 Task: Look for space in Cedar Rapids, United States from 10th July, 2023 to 25th July, 2023 for 3 adults, 1 child in price range Rs.15000 to Rs.25000. Place can be shared room with 2 bedrooms having 3 beds and 2 bathrooms. Property type can be house, flat, guest house. Amenities needed are: wifi, TV, free parkinig on premises, gym, breakfast. Booking option can be shelf check-in. Required host language is English.
Action: Mouse moved to (447, 89)
Screenshot: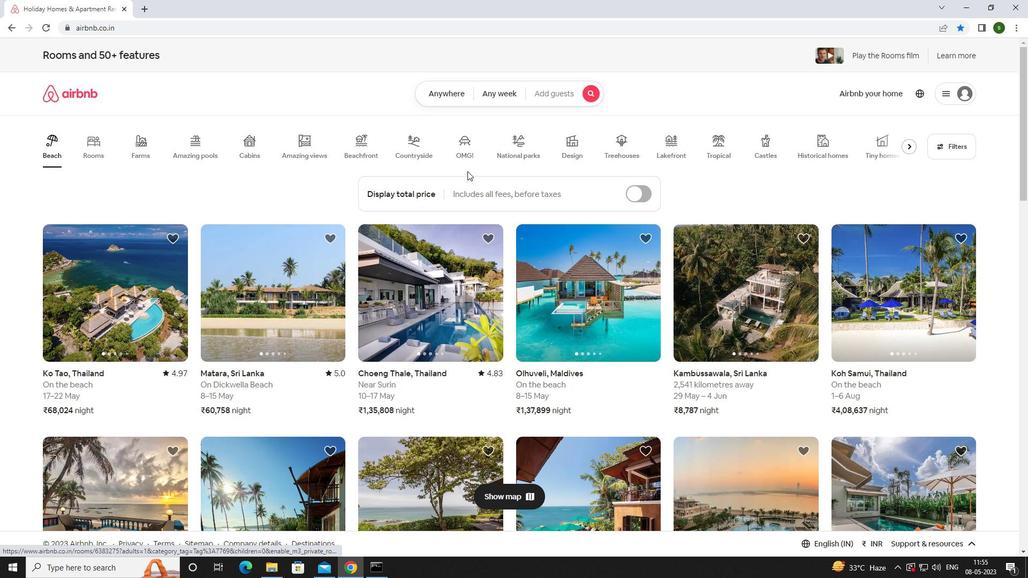 
Action: Mouse pressed left at (447, 89)
Screenshot: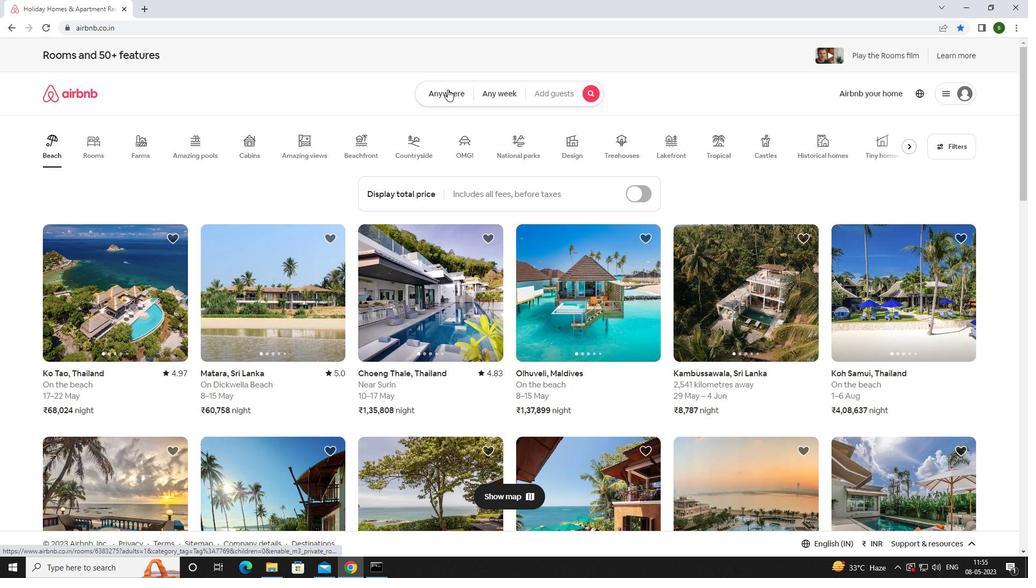 
Action: Mouse moved to (401, 136)
Screenshot: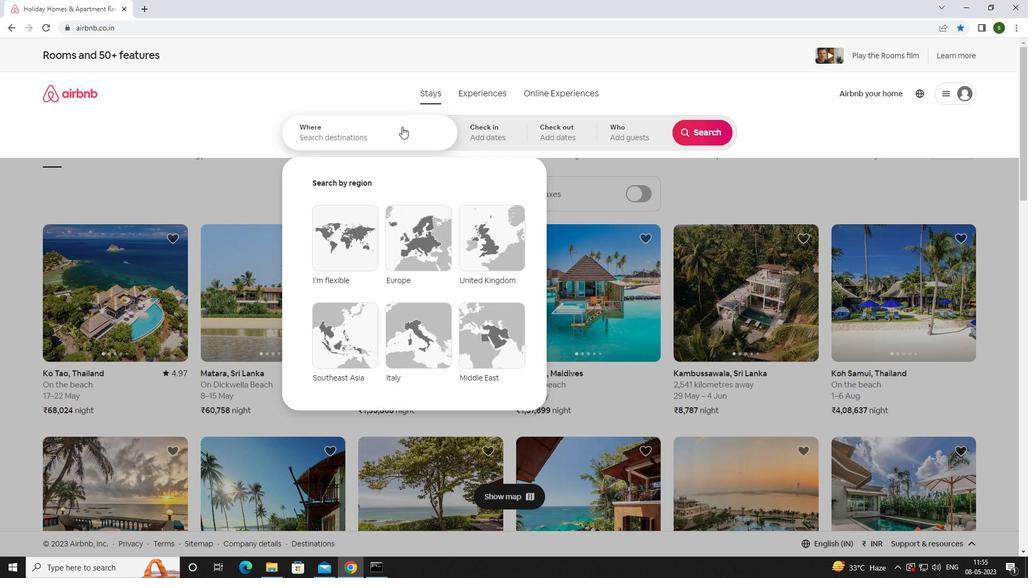 
Action: Mouse pressed left at (401, 136)
Screenshot: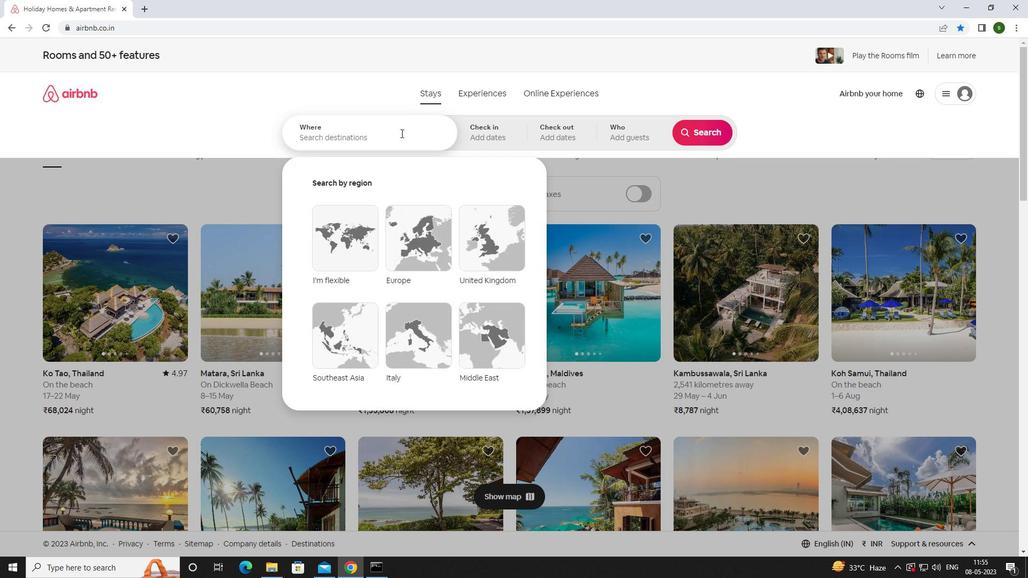 
Action: Key pressed <Key.caps_lock>c<Key.caps_lock>edar<Key.space><Key.caps_lock>r<Key.caps_lock>apids,<Key.space><Key.caps_lock>u<Key.caps_lock>nited<Key.space><Key.caps_lock>s<Key.caps_lock>tates<Key.enter>
Screenshot: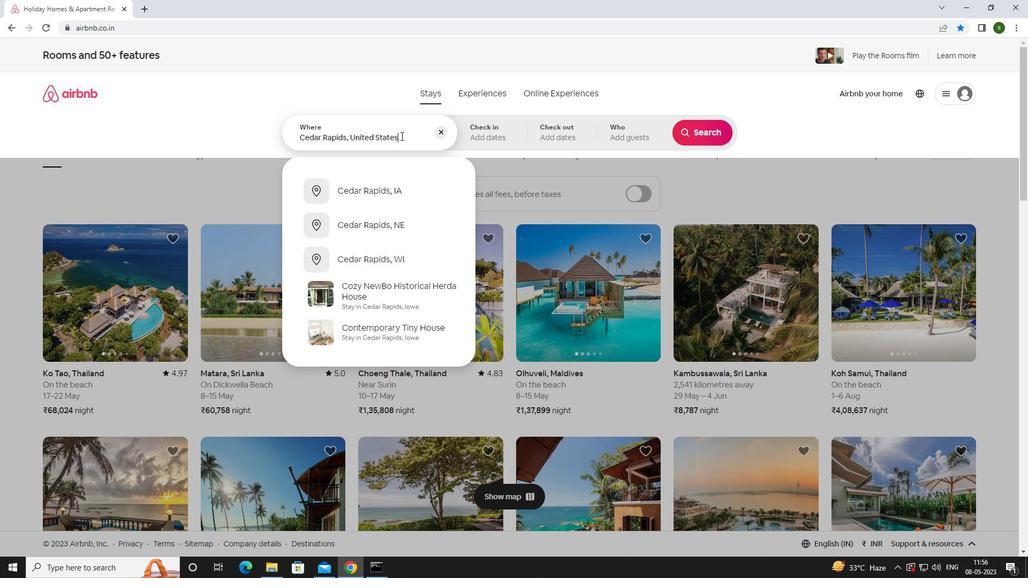 
Action: Mouse moved to (697, 224)
Screenshot: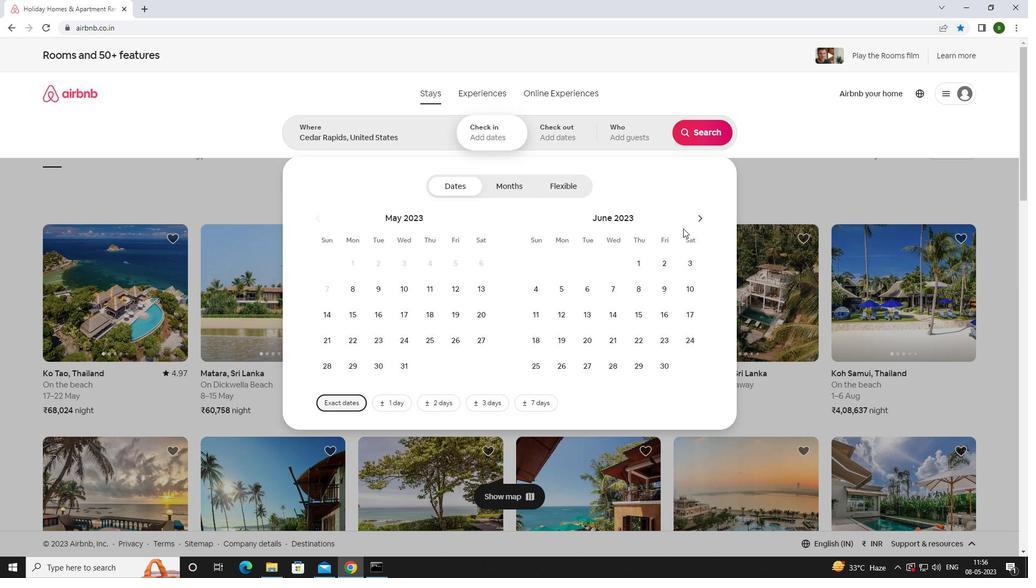 
Action: Mouse pressed left at (697, 224)
Screenshot: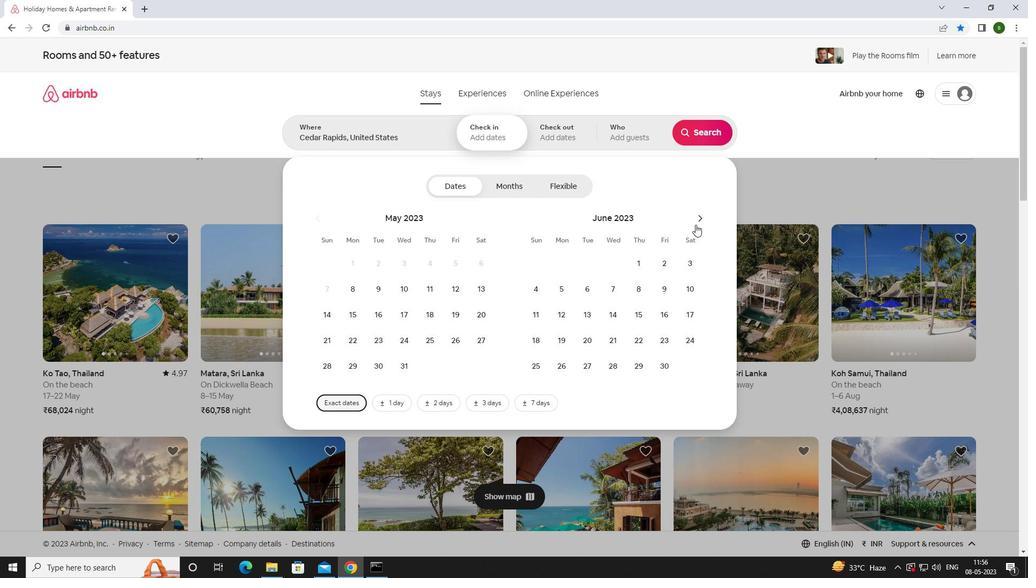
Action: Mouse moved to (564, 316)
Screenshot: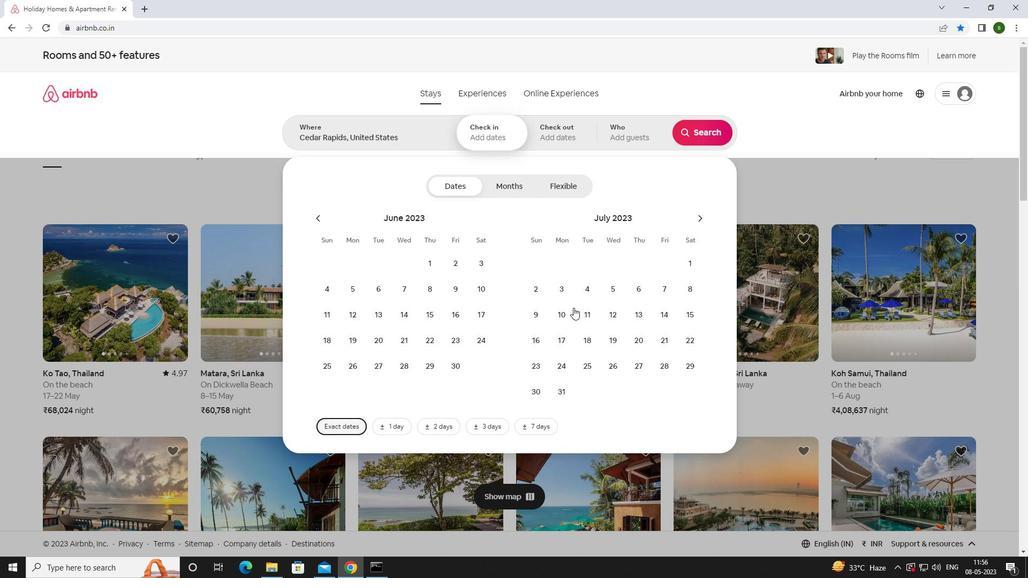 
Action: Mouse pressed left at (564, 316)
Screenshot: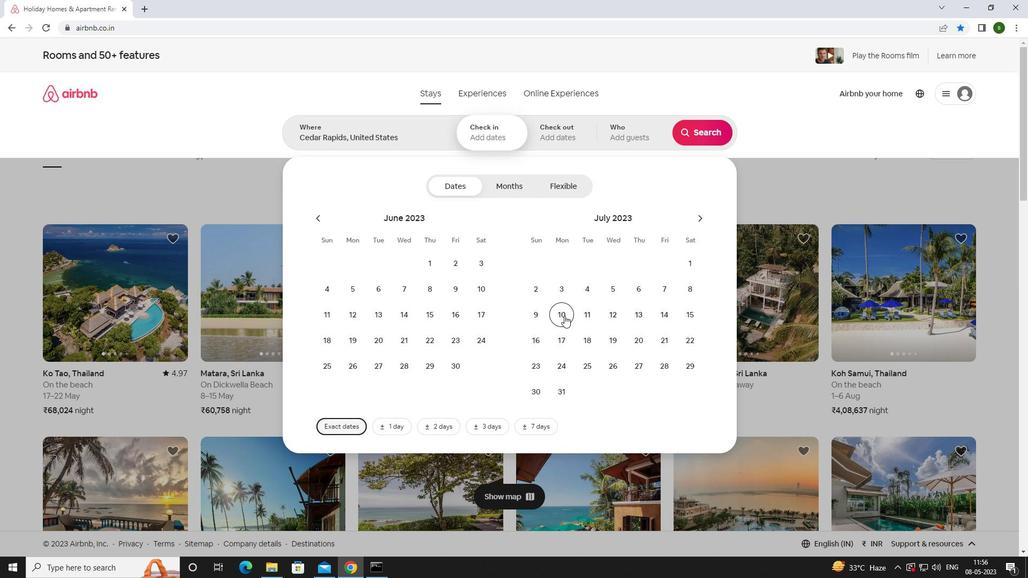 
Action: Mouse moved to (584, 368)
Screenshot: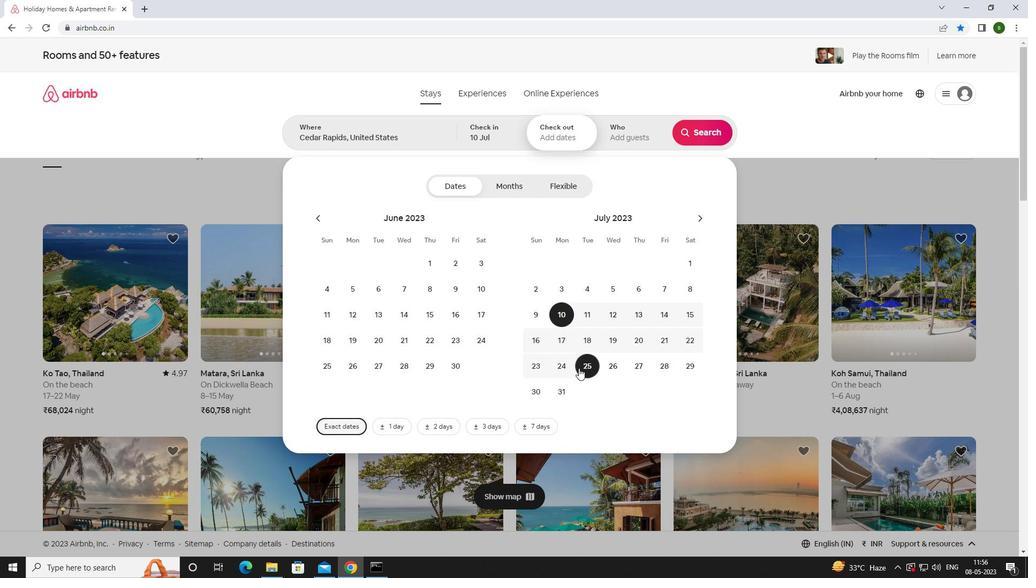 
Action: Mouse pressed left at (584, 368)
Screenshot: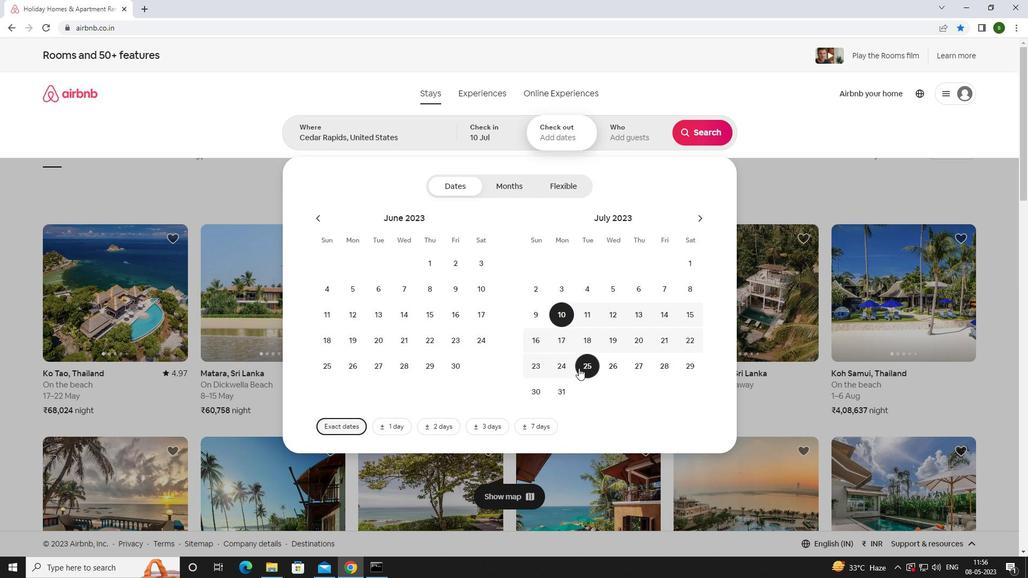 
Action: Mouse moved to (627, 136)
Screenshot: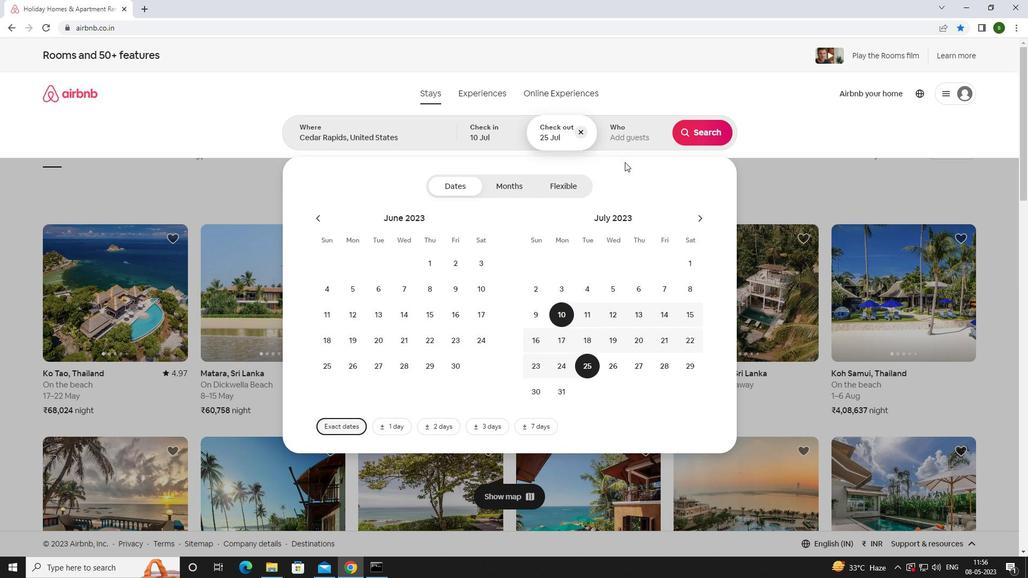 
Action: Mouse pressed left at (627, 136)
Screenshot: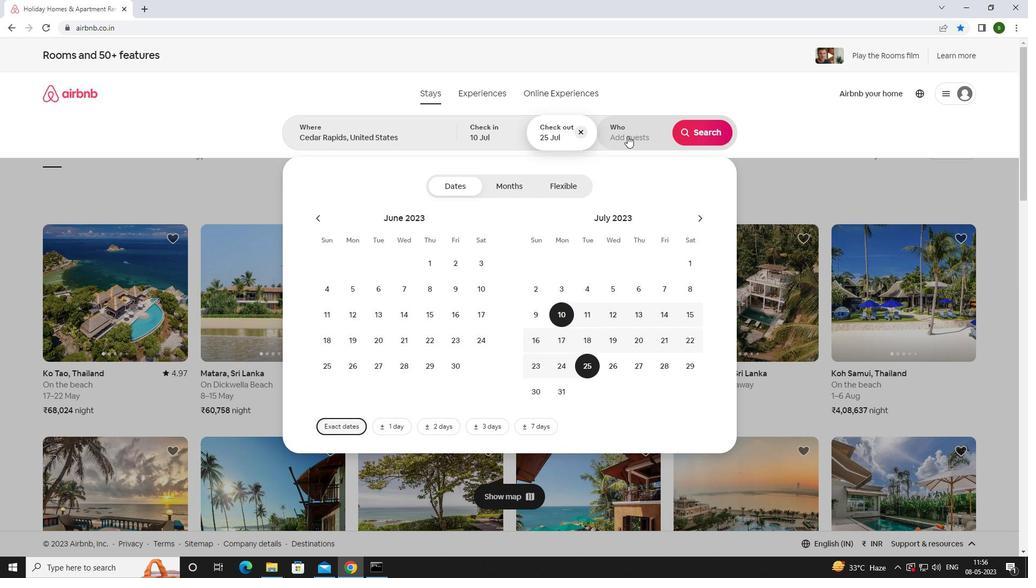 
Action: Mouse moved to (706, 186)
Screenshot: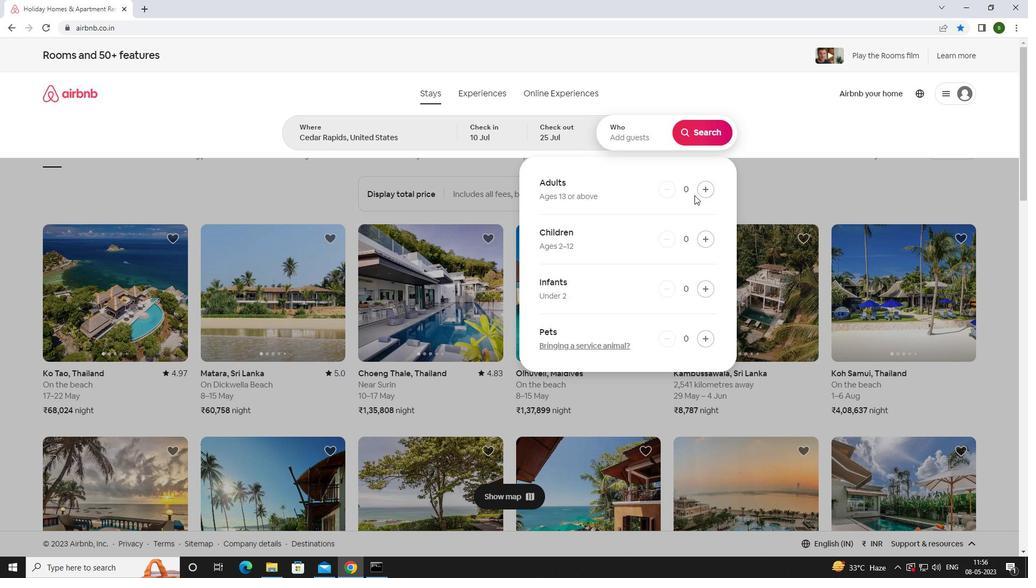 
Action: Mouse pressed left at (706, 186)
Screenshot: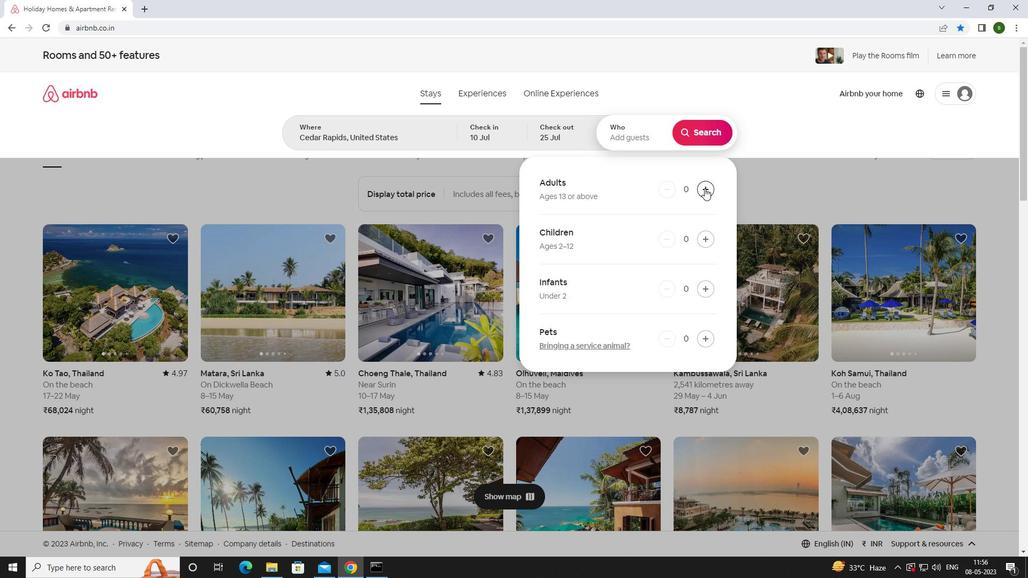 
Action: Mouse pressed left at (706, 186)
Screenshot: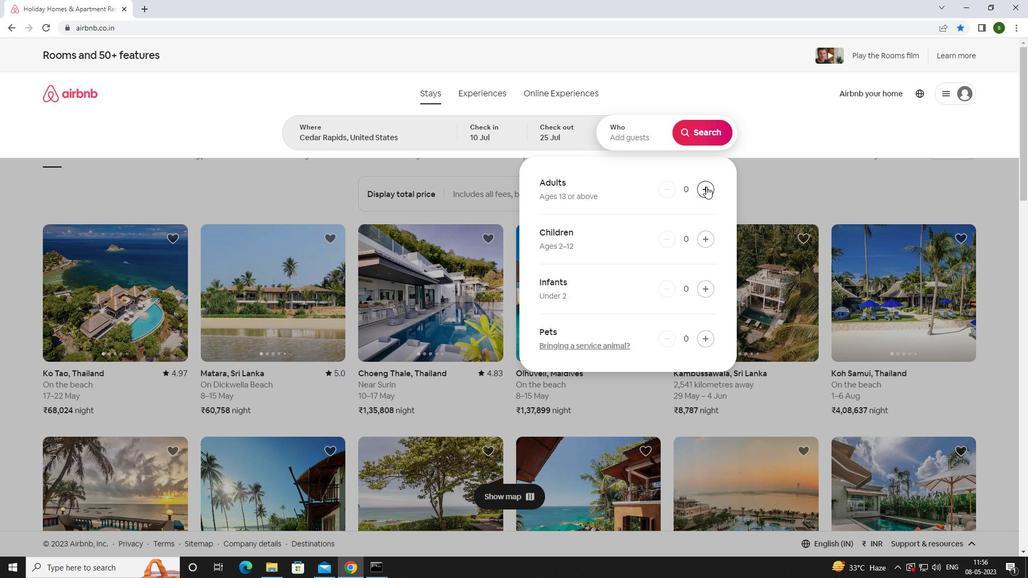 
Action: Mouse pressed left at (706, 186)
Screenshot: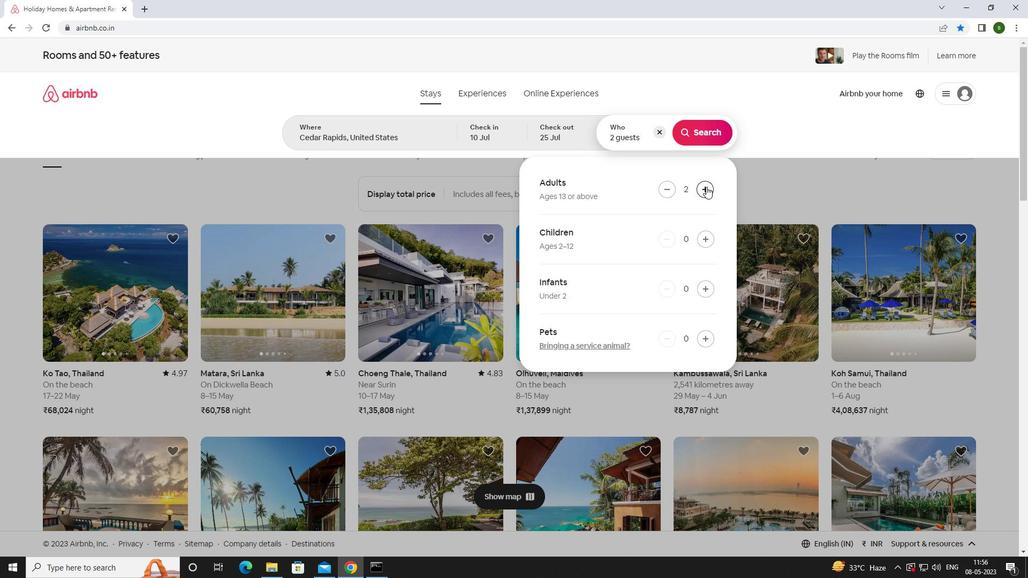 
Action: Mouse moved to (704, 238)
Screenshot: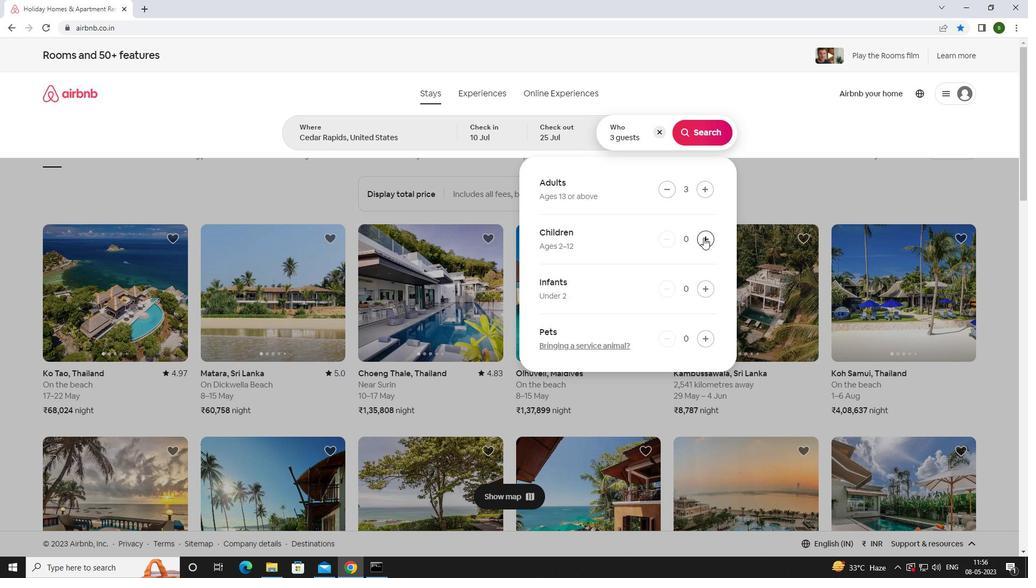 
Action: Mouse pressed left at (704, 238)
Screenshot: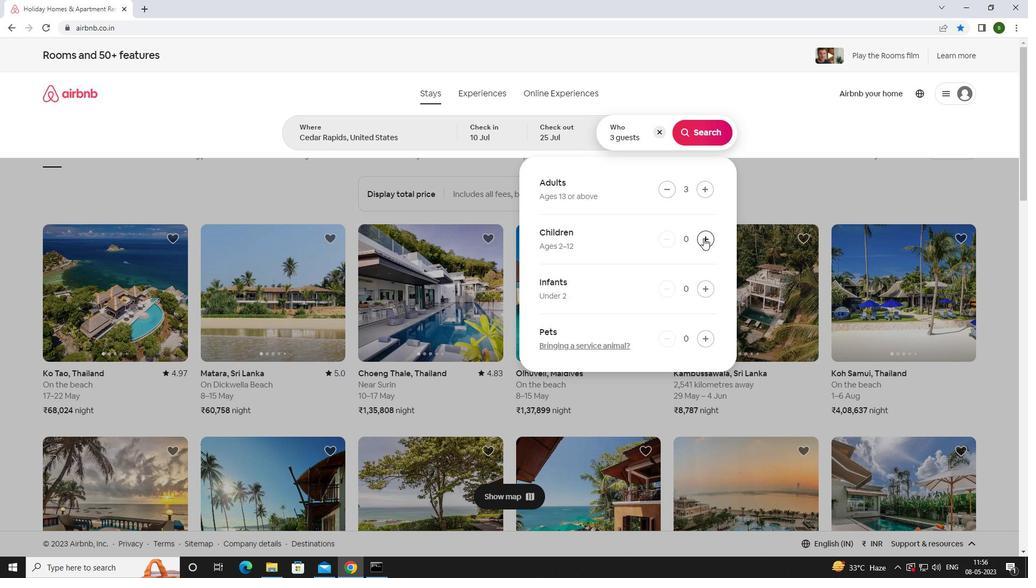 
Action: Mouse moved to (695, 135)
Screenshot: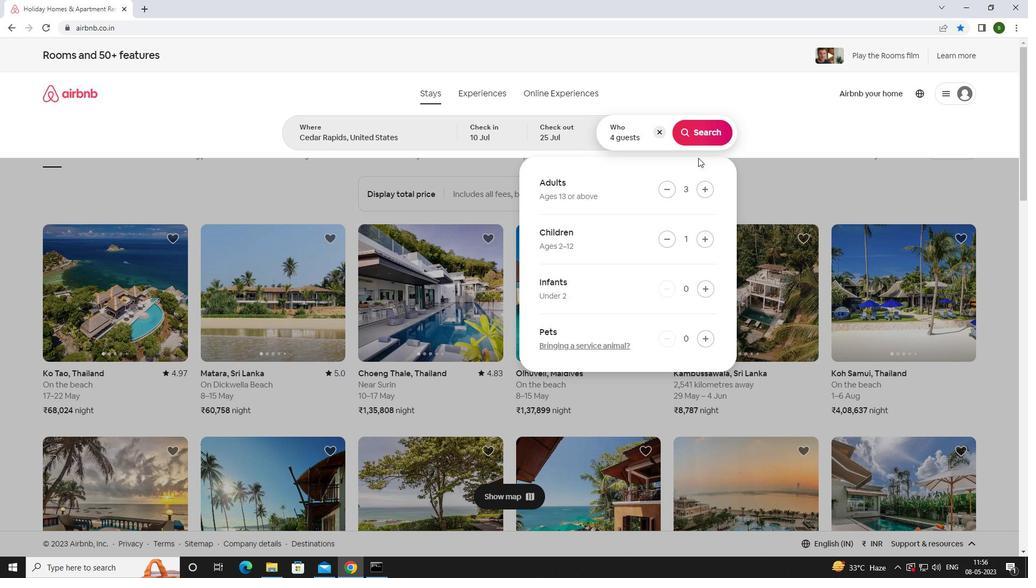 
Action: Mouse pressed left at (695, 135)
Screenshot: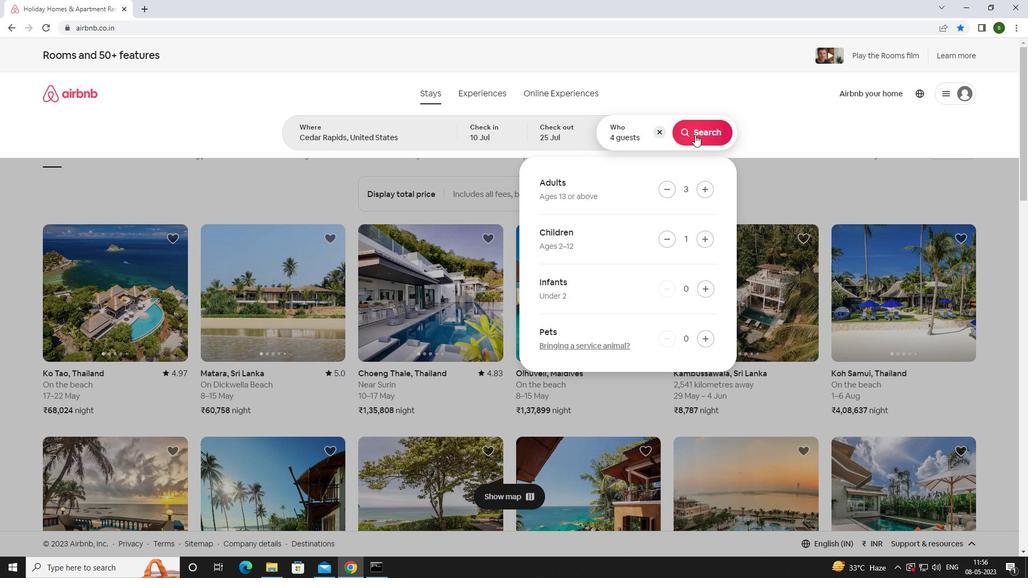 
Action: Mouse moved to (977, 105)
Screenshot: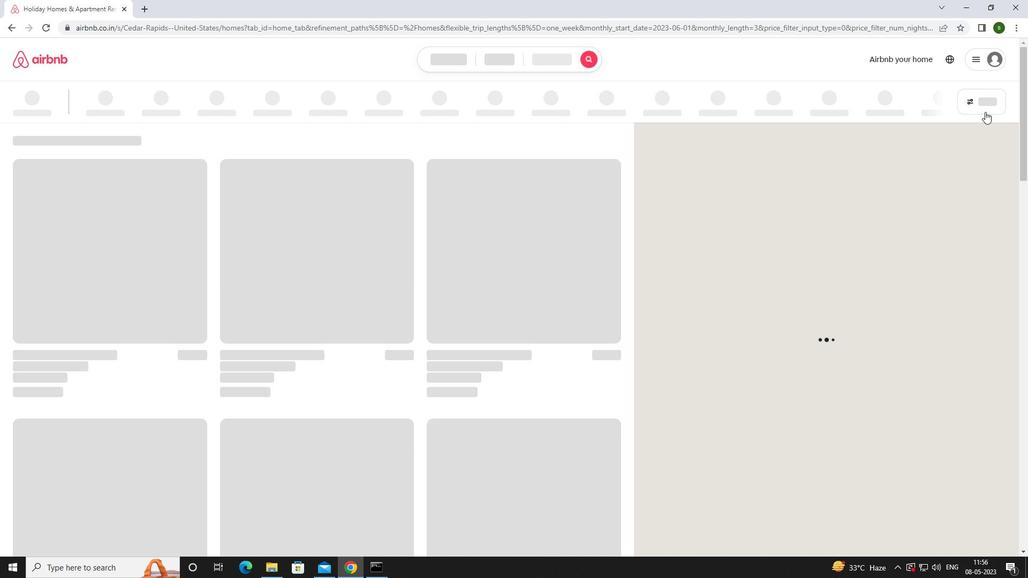 
Action: Mouse pressed left at (977, 105)
Screenshot: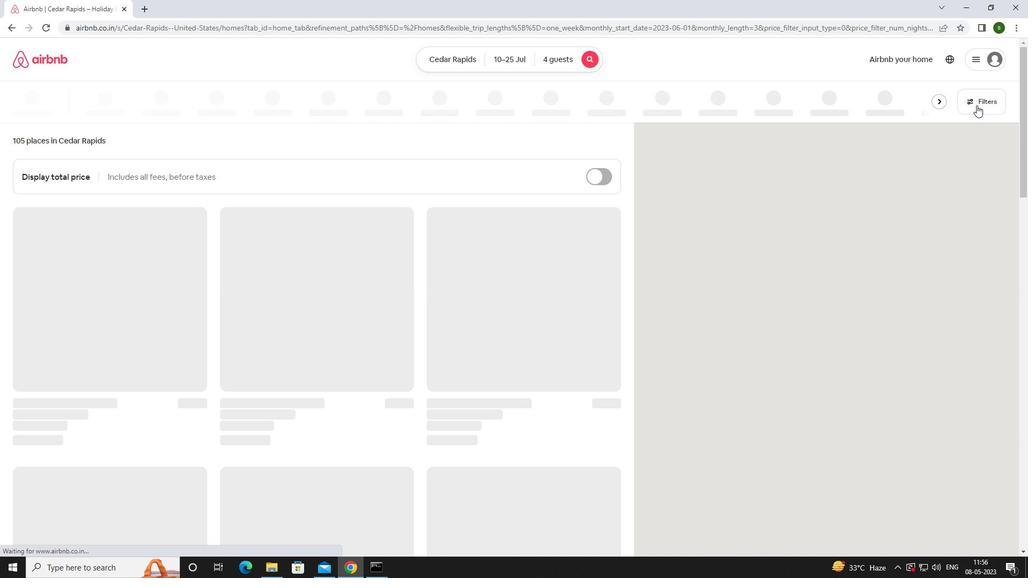 
Action: Mouse moved to (411, 361)
Screenshot: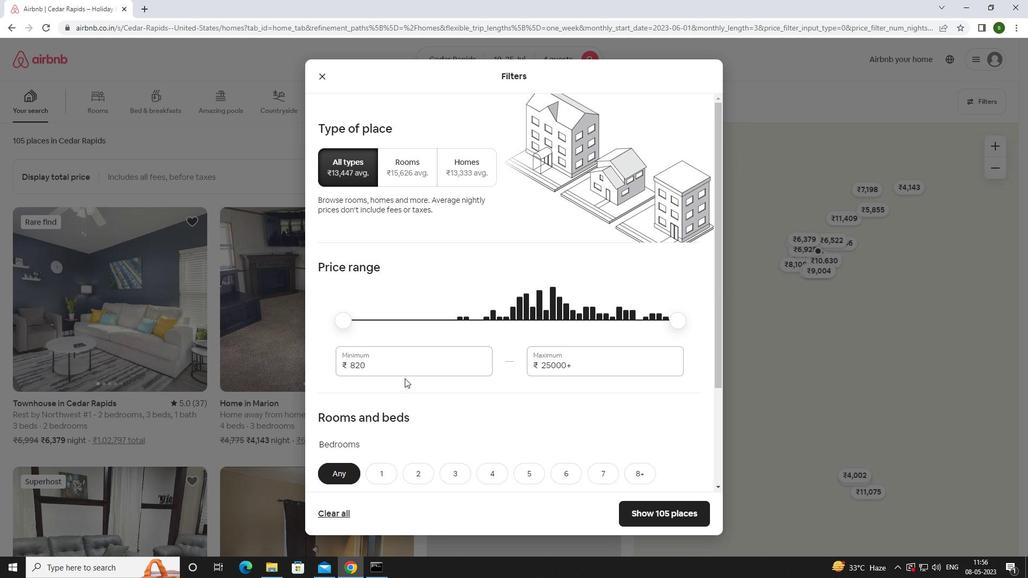 
Action: Mouse pressed left at (411, 361)
Screenshot: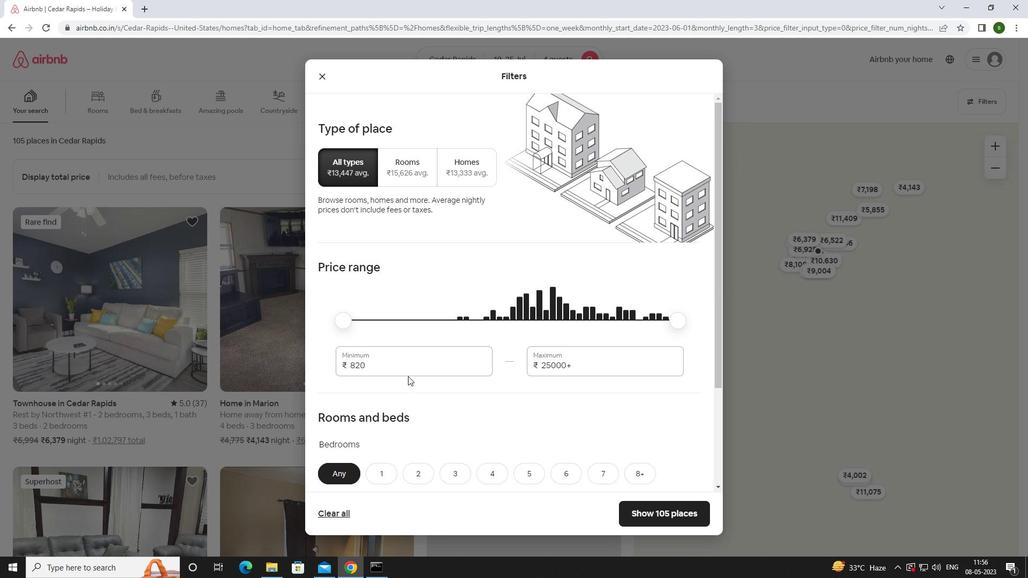 
Action: Mouse moved to (411, 361)
Screenshot: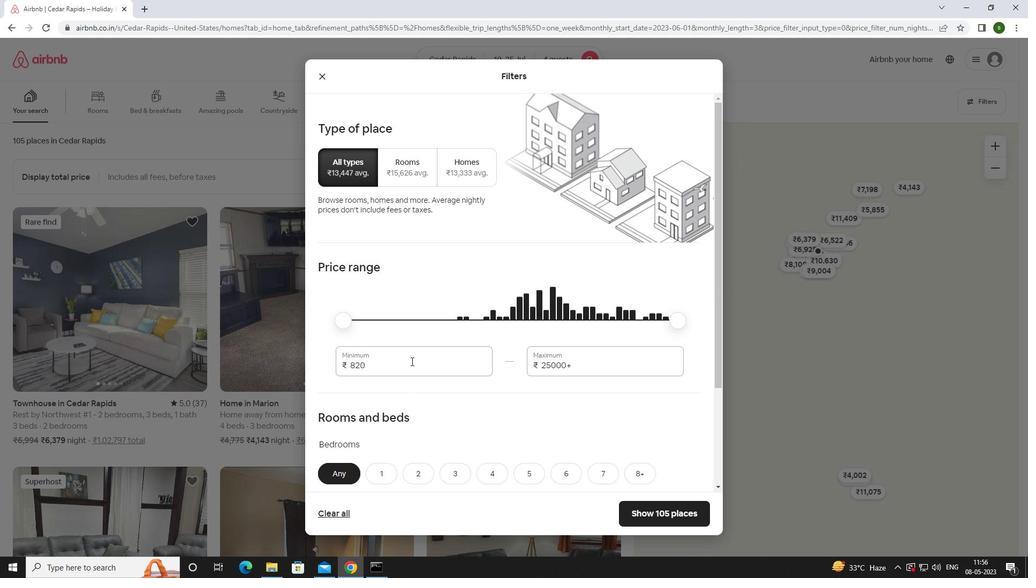 
Action: Key pressed <Key.backspace><Key.backspace><Key.backspace><Key.backspace>15000
Screenshot: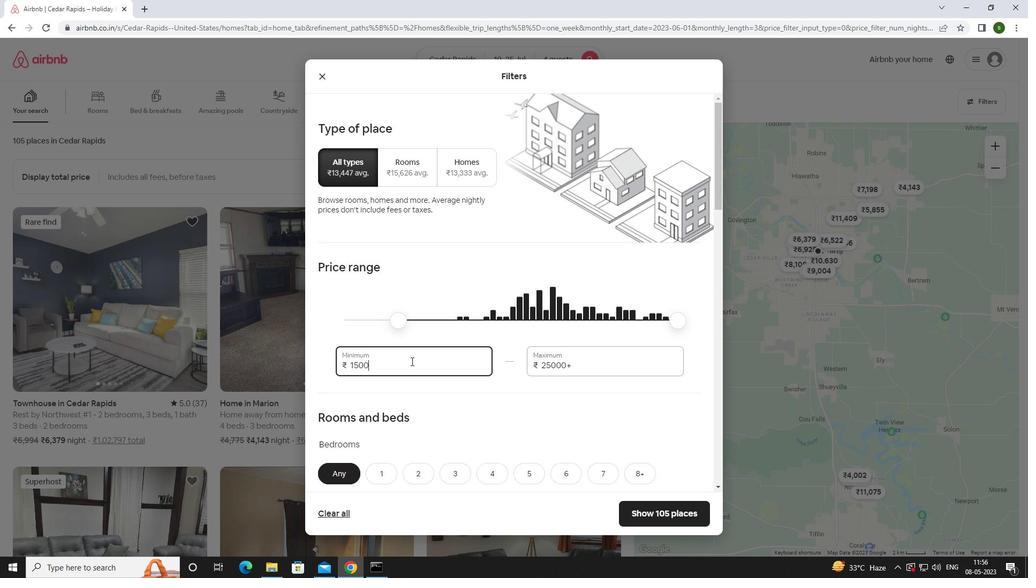 
Action: Mouse moved to (592, 371)
Screenshot: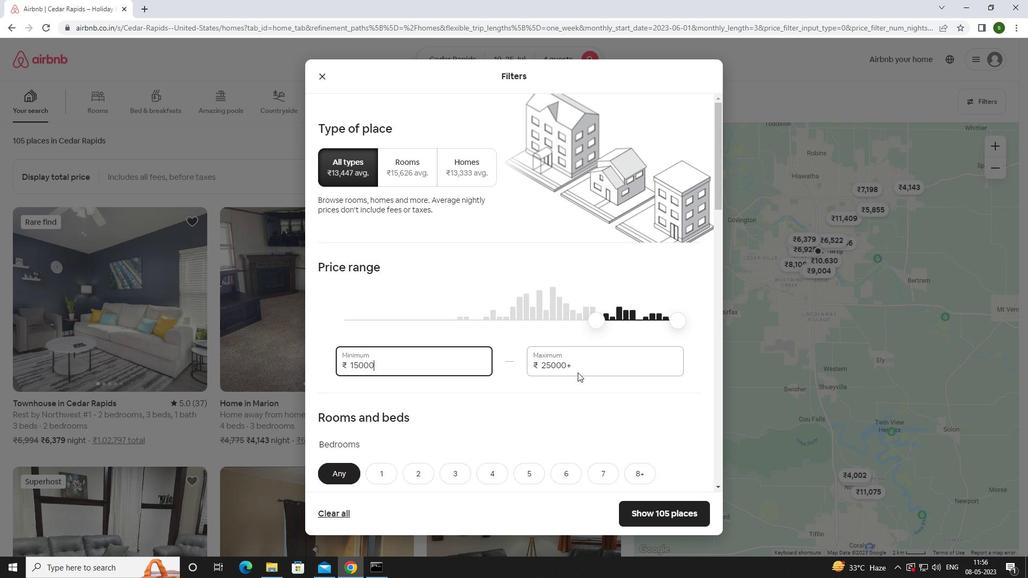 
Action: Mouse pressed left at (592, 371)
Screenshot: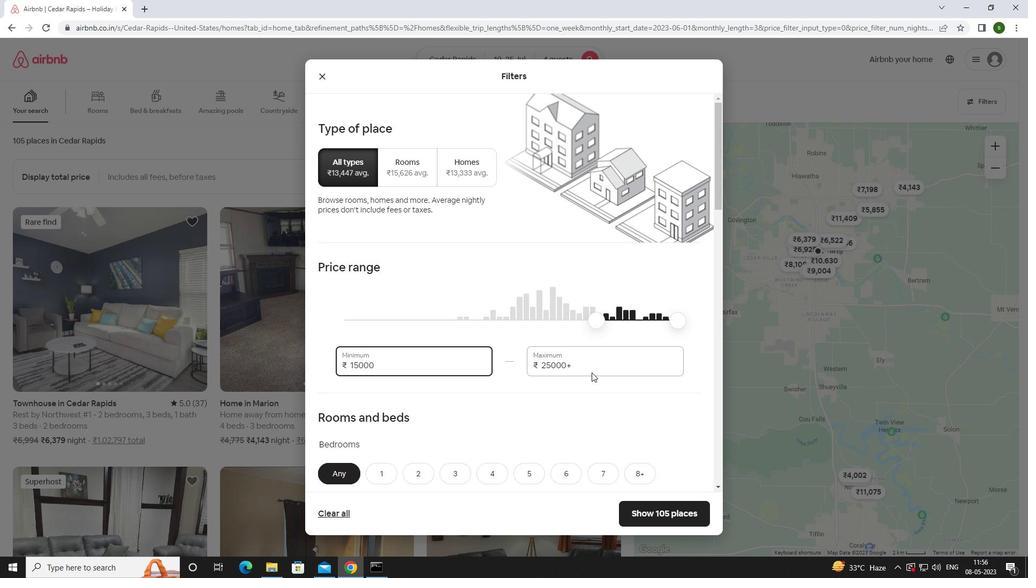 
Action: Mouse moved to (592, 370)
Screenshot: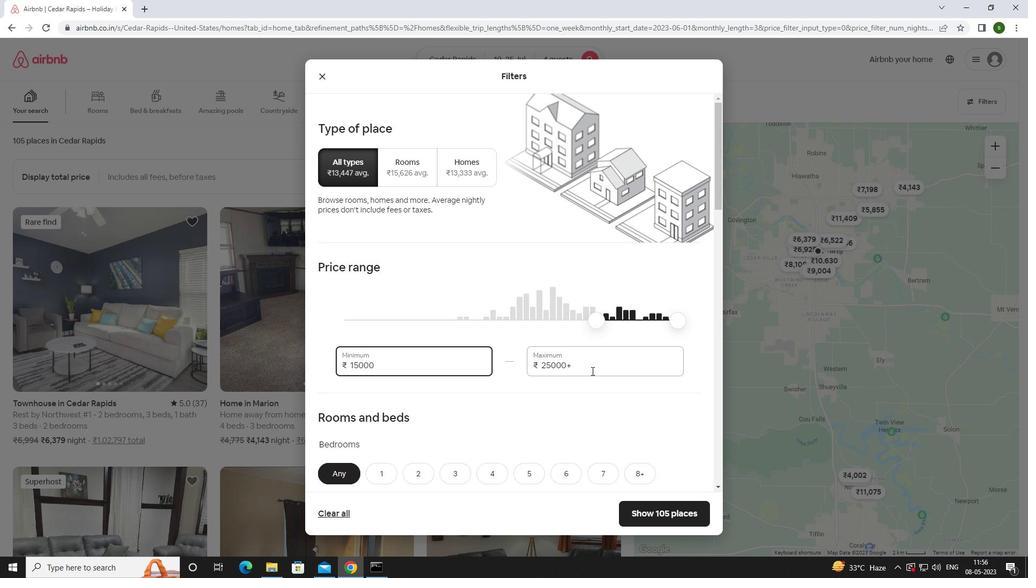 
Action: Key pressed <Key.backspace><Key.backspace><Key.backspace><Key.backspace><Key.backspace><Key.backspace><Key.backspace><Key.backspace><Key.backspace><Key.backspace><Key.backspace>25000
Screenshot: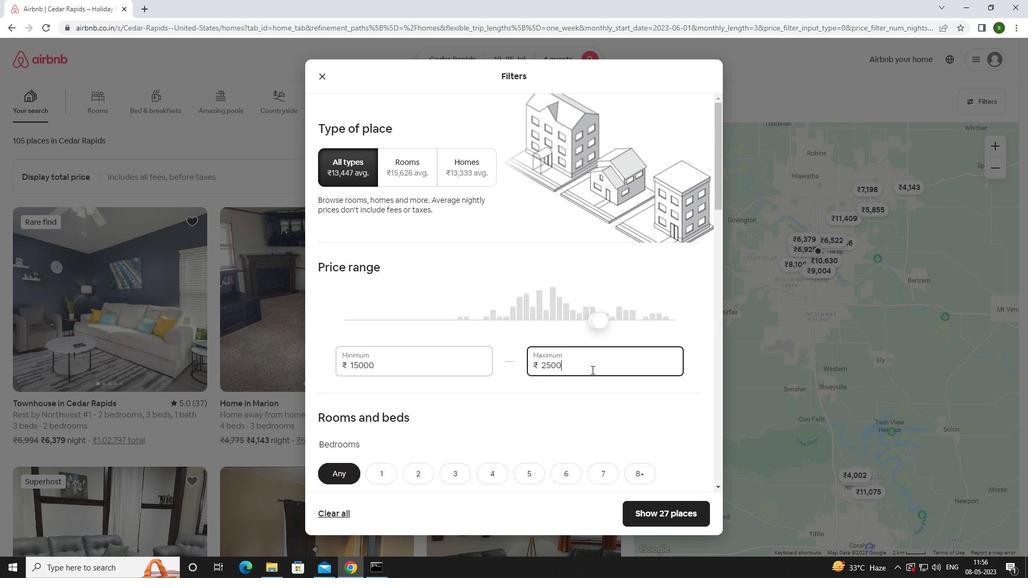 
Action: Mouse moved to (515, 383)
Screenshot: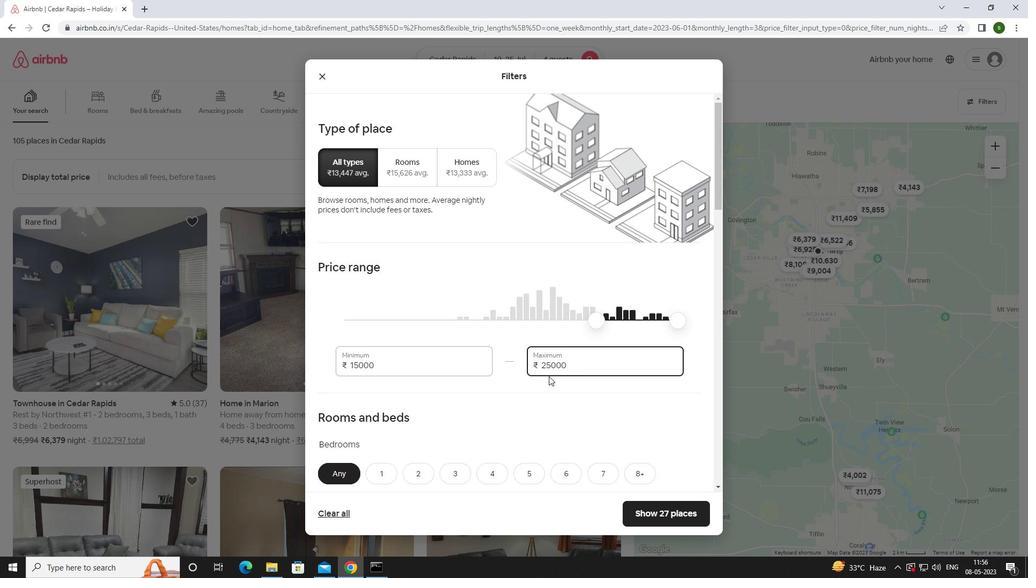 
Action: Mouse scrolled (515, 382) with delta (0, 0)
Screenshot: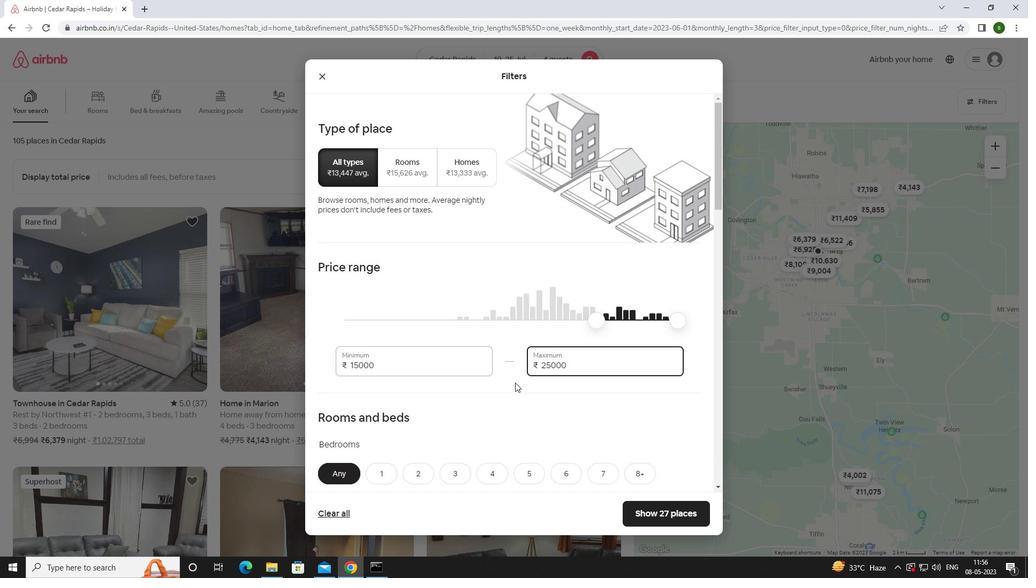
Action: Mouse scrolled (515, 382) with delta (0, 0)
Screenshot: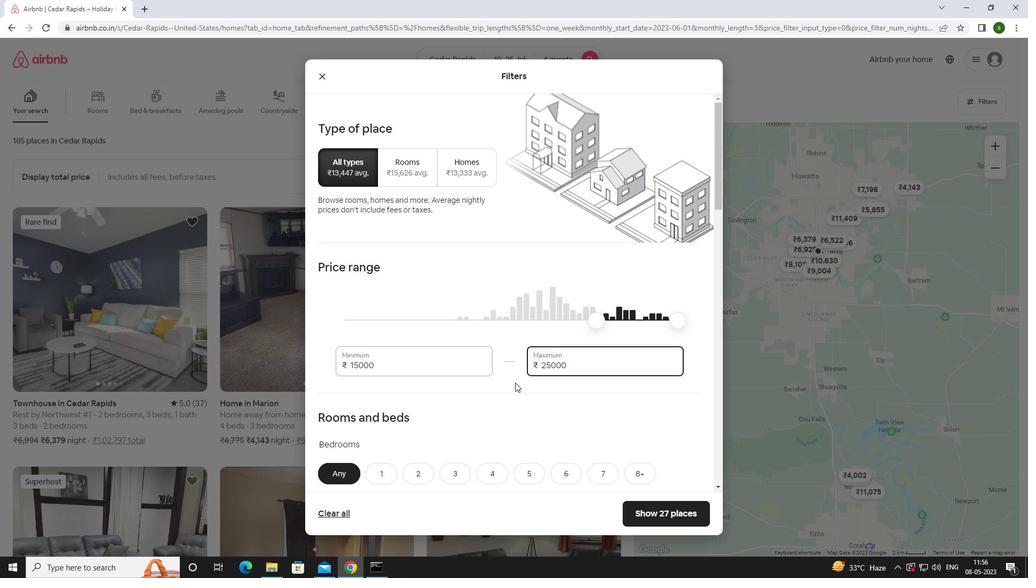 
Action: Mouse scrolled (515, 382) with delta (0, 0)
Screenshot: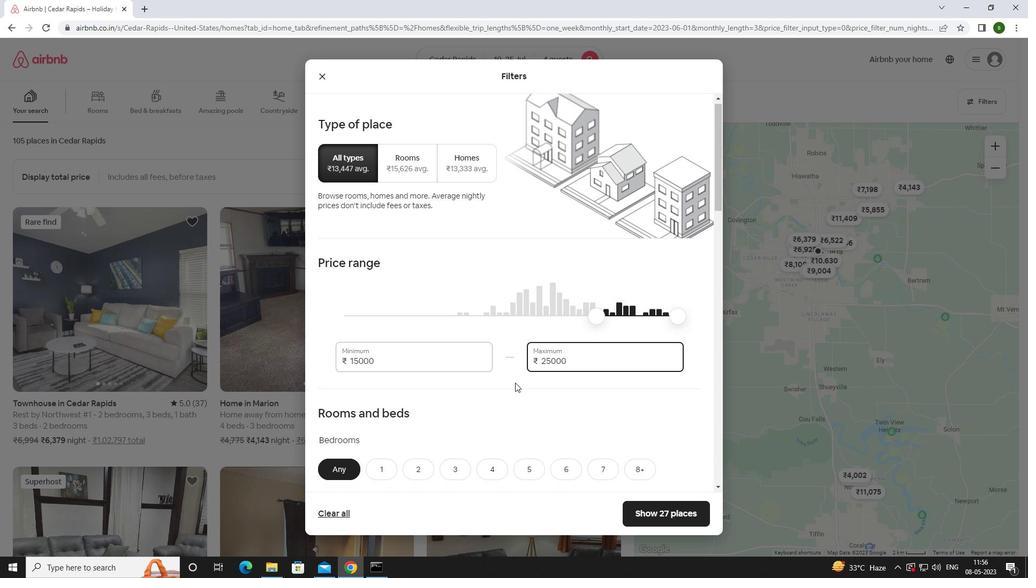 
Action: Mouse moved to (414, 313)
Screenshot: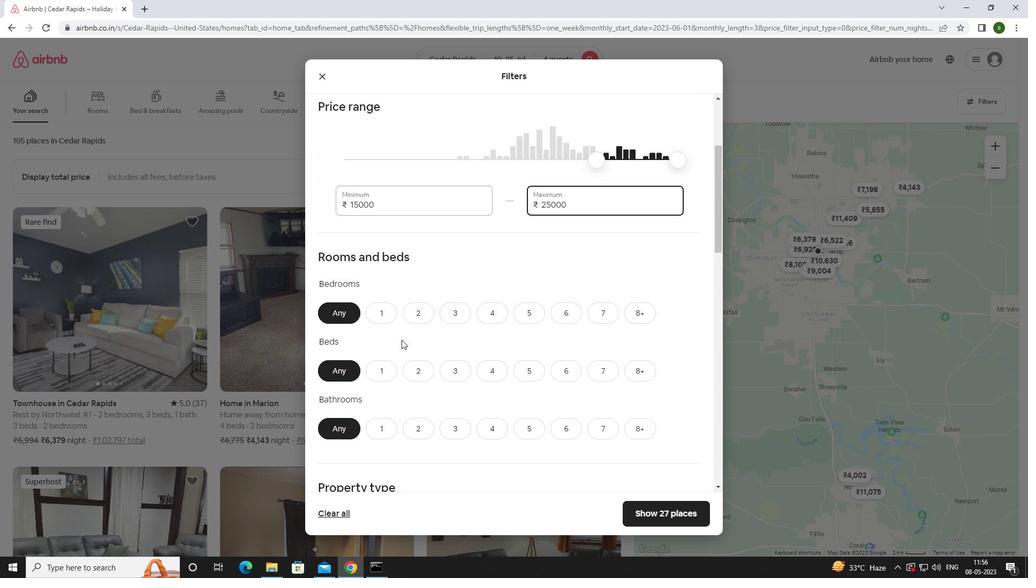 
Action: Mouse pressed left at (414, 313)
Screenshot: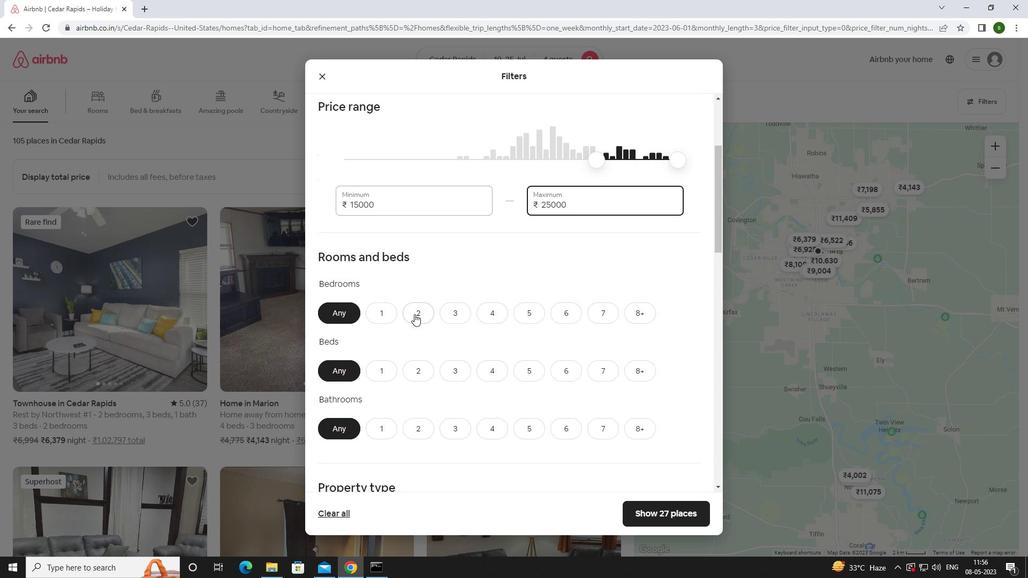 
Action: Mouse moved to (452, 370)
Screenshot: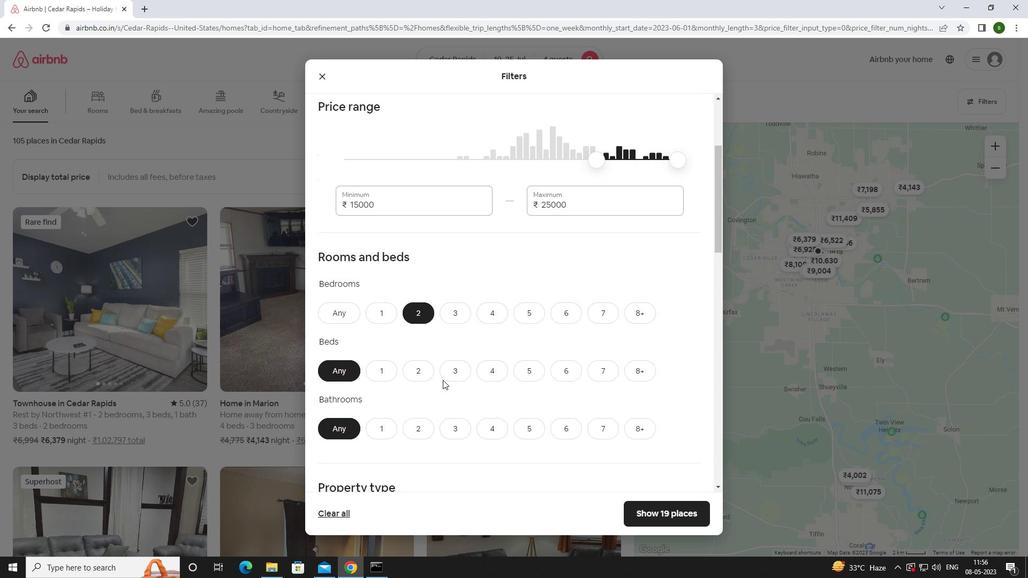 
Action: Mouse pressed left at (452, 370)
Screenshot: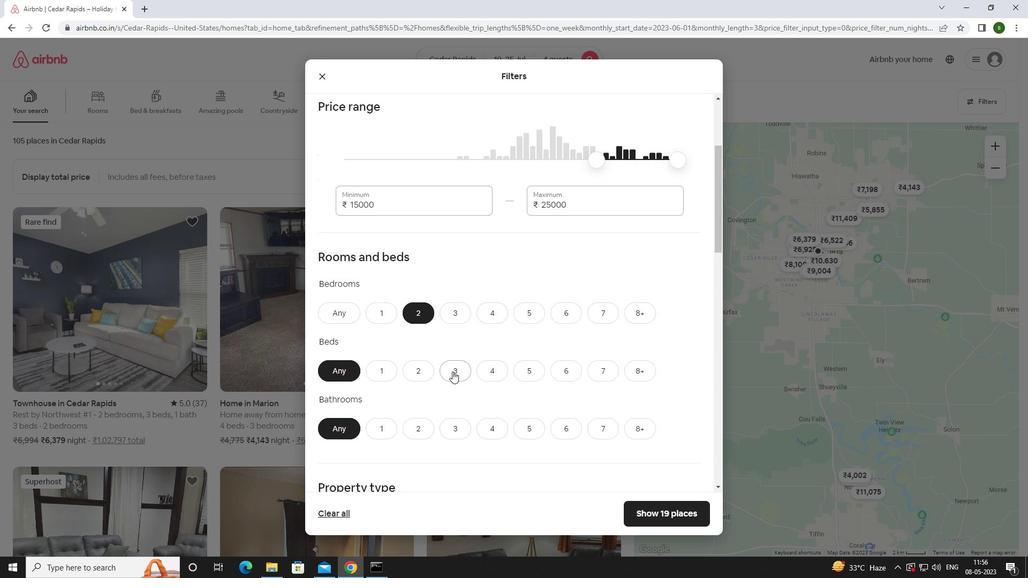 
Action: Mouse moved to (422, 428)
Screenshot: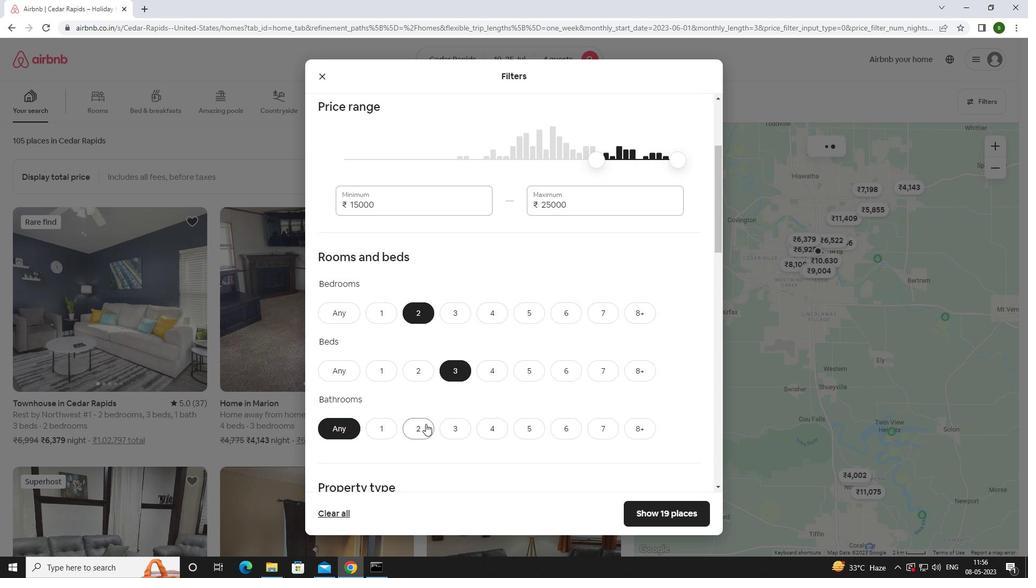 
Action: Mouse pressed left at (422, 428)
Screenshot: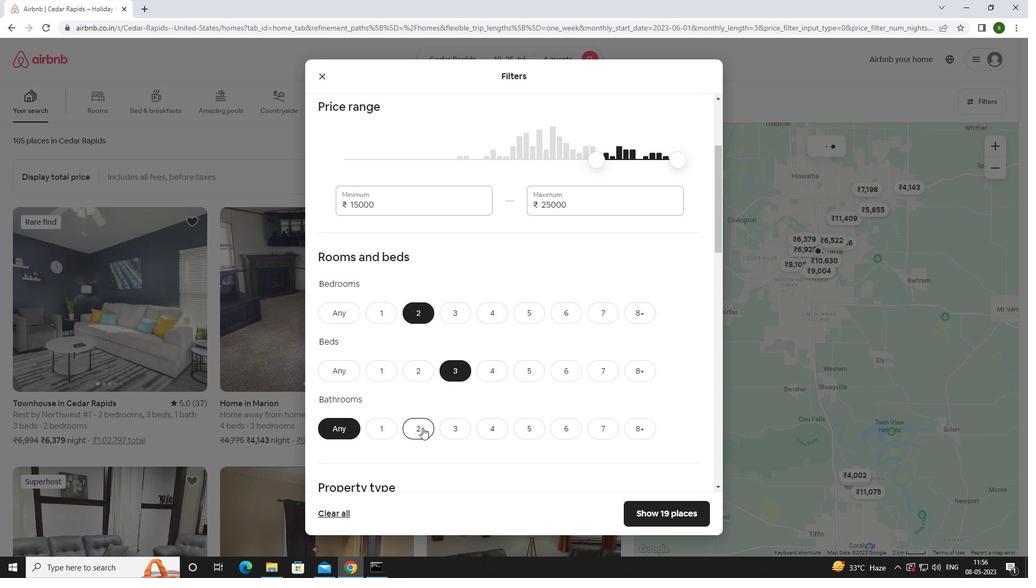 
Action: Mouse moved to (452, 378)
Screenshot: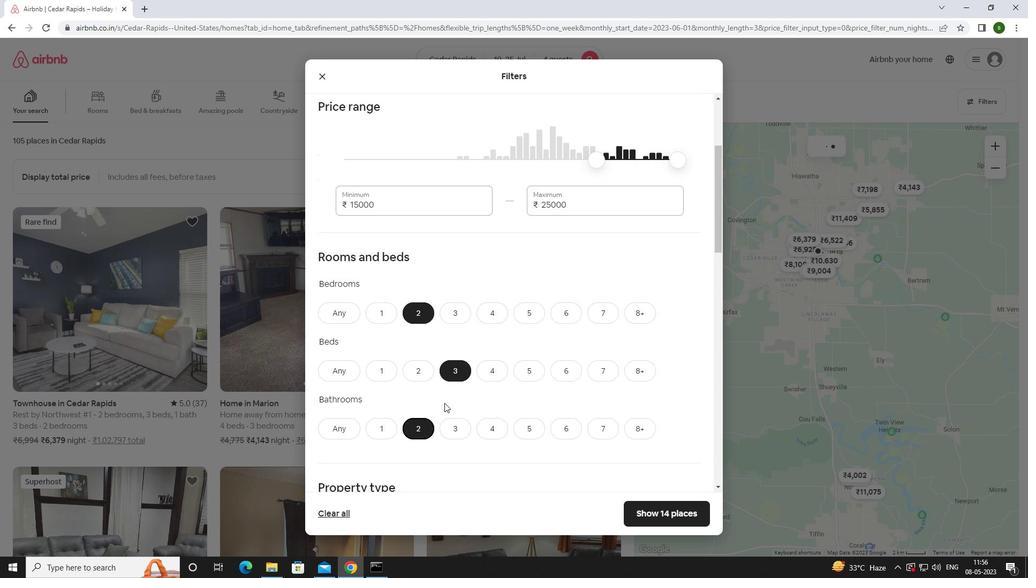 
Action: Mouse scrolled (452, 378) with delta (0, 0)
Screenshot: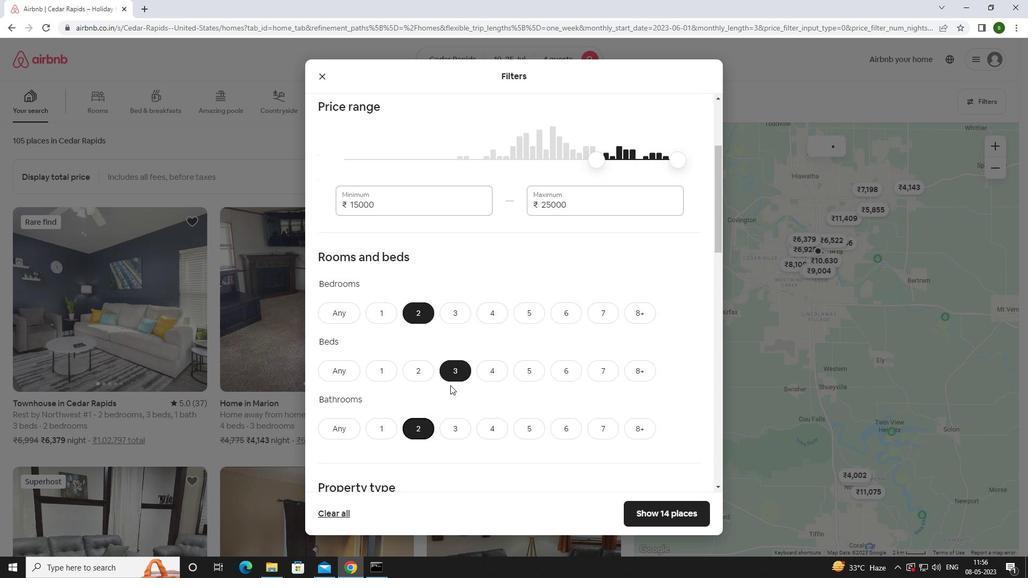 
Action: Mouse scrolled (452, 378) with delta (0, 0)
Screenshot: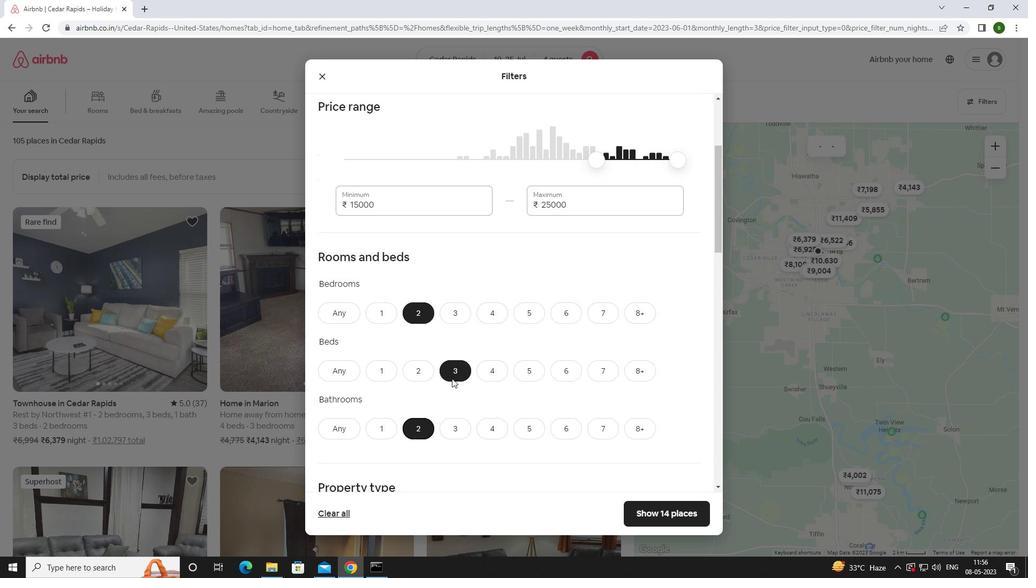 
Action: Mouse scrolled (452, 378) with delta (0, 0)
Screenshot: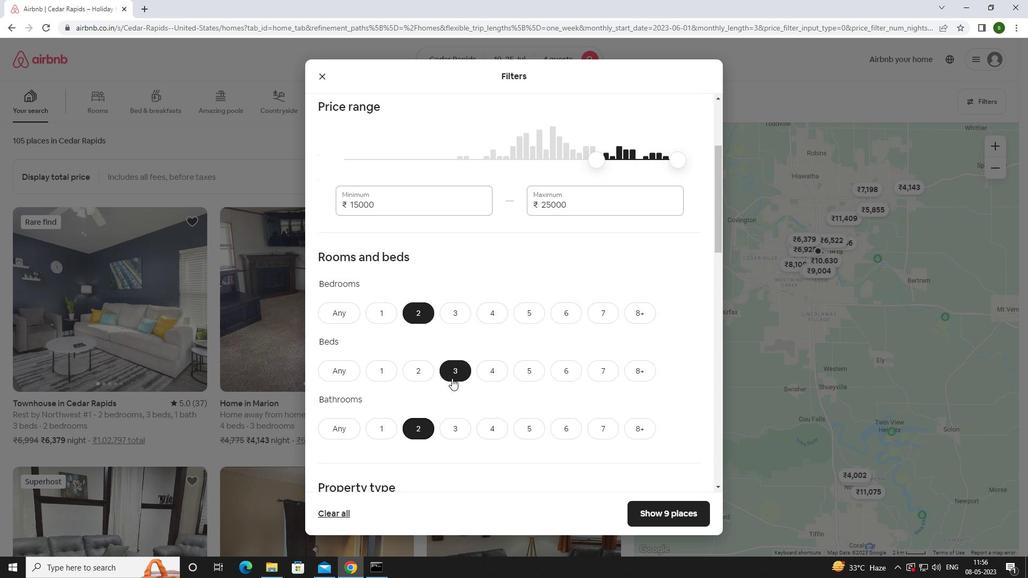 
Action: Mouse moved to (376, 387)
Screenshot: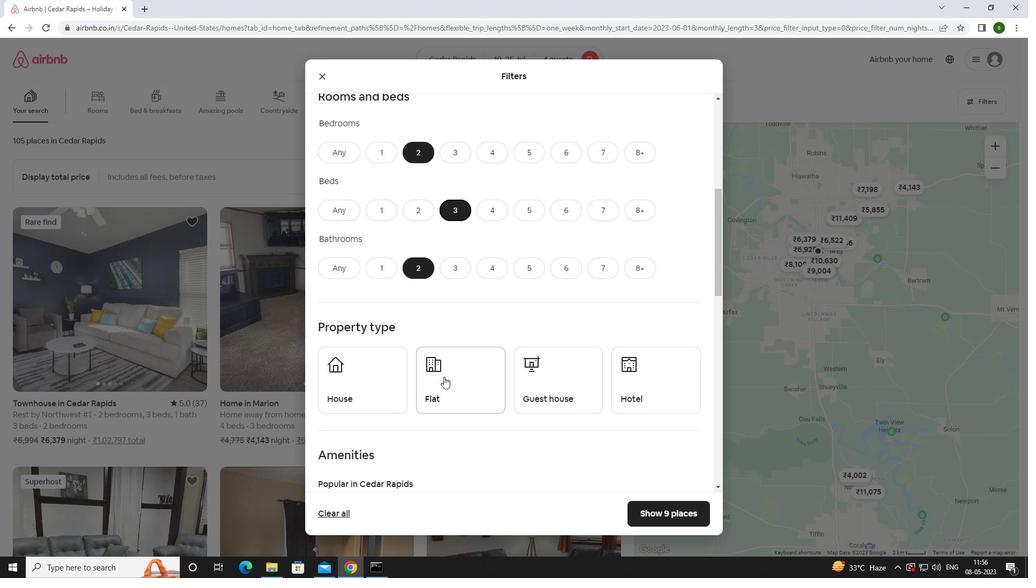 
Action: Mouse pressed left at (376, 387)
Screenshot: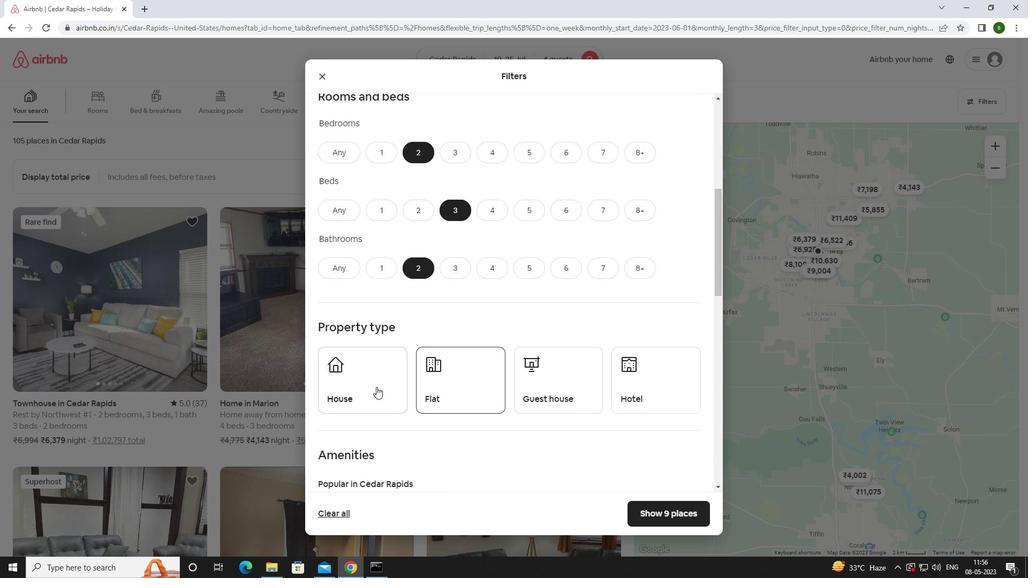 
Action: Mouse moved to (460, 373)
Screenshot: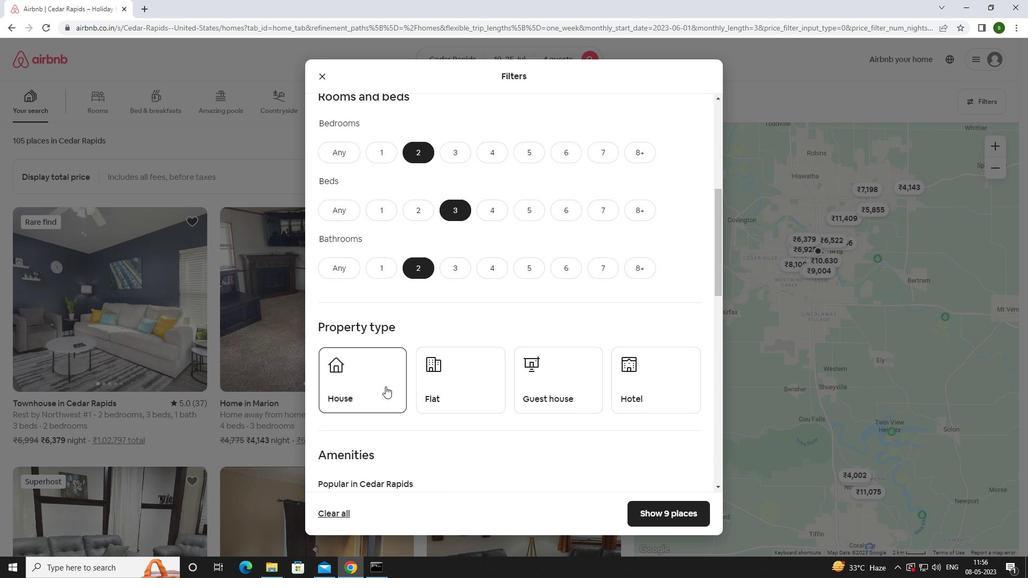 
Action: Mouse pressed left at (460, 373)
Screenshot: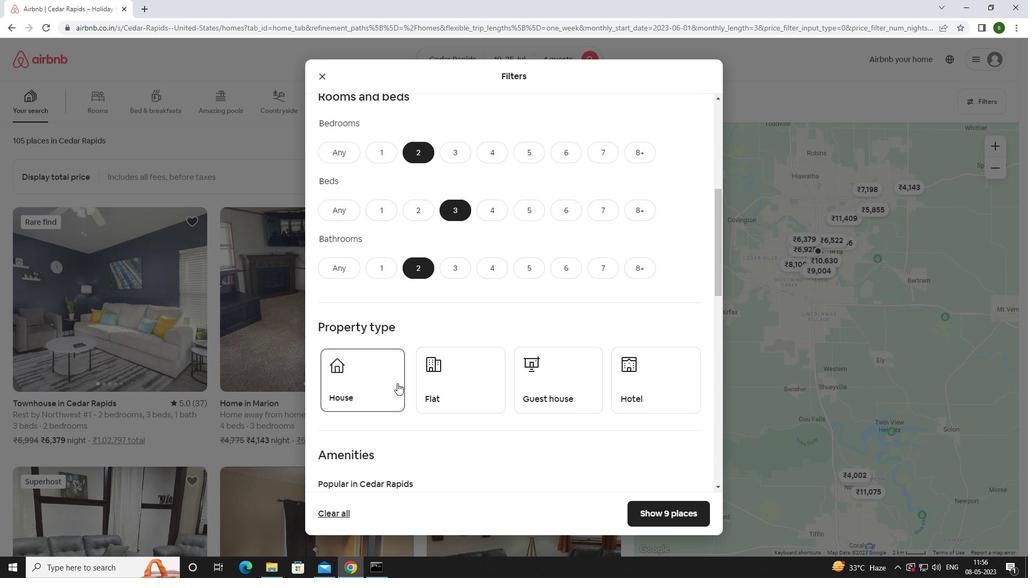 
Action: Mouse moved to (554, 365)
Screenshot: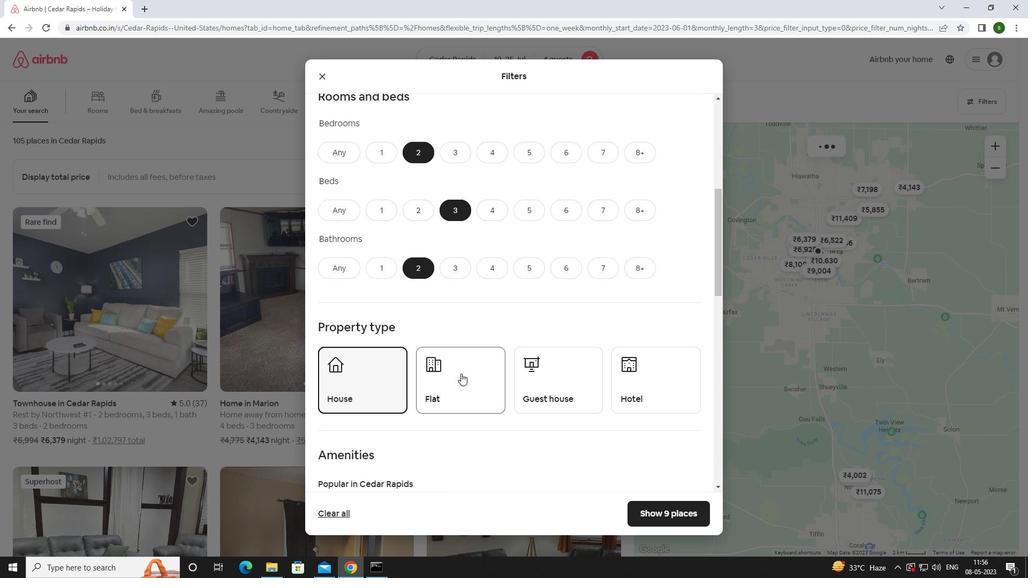 
Action: Mouse pressed left at (554, 365)
Screenshot: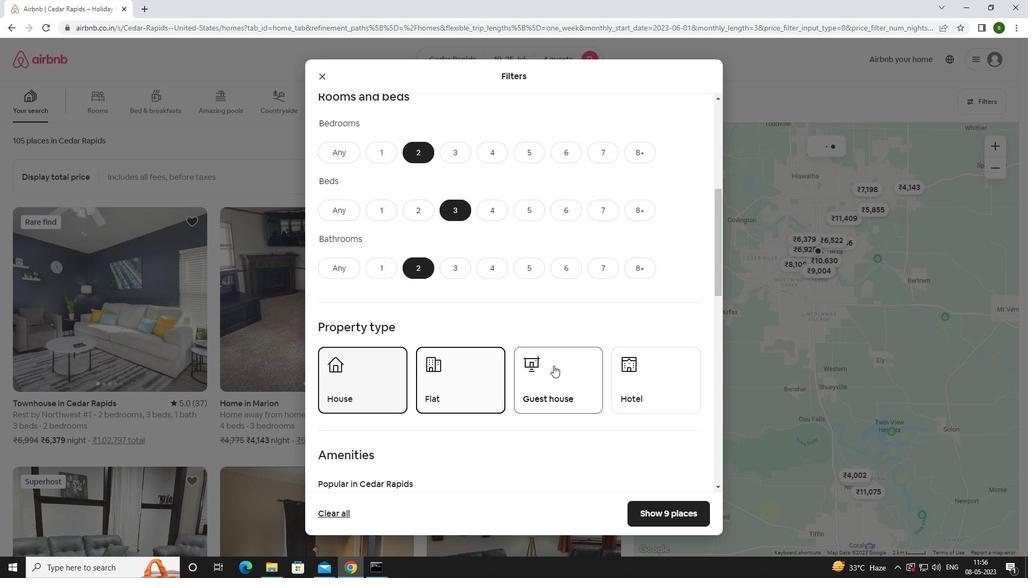 
Action: Mouse moved to (521, 367)
Screenshot: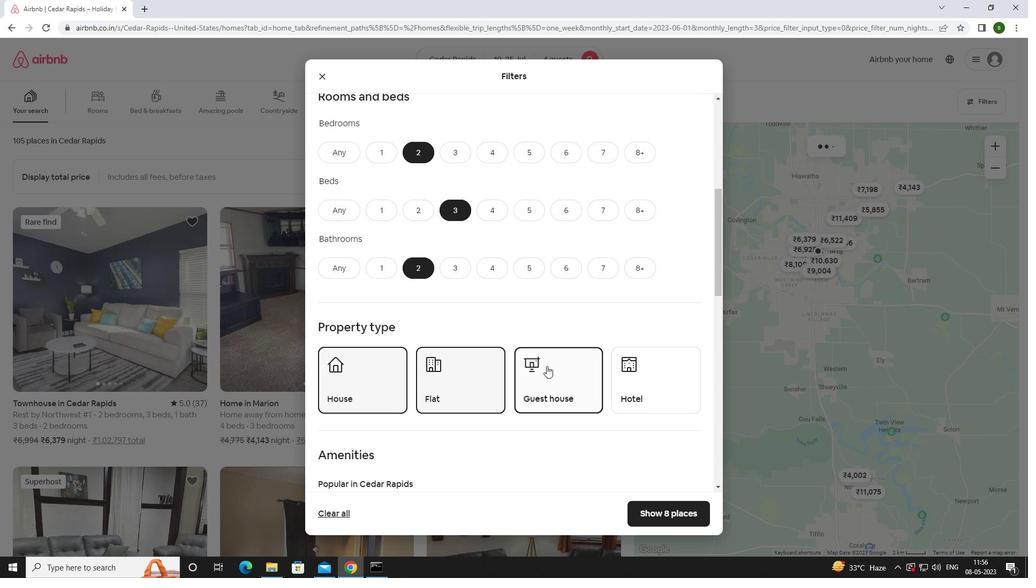 
Action: Mouse scrolled (521, 366) with delta (0, 0)
Screenshot: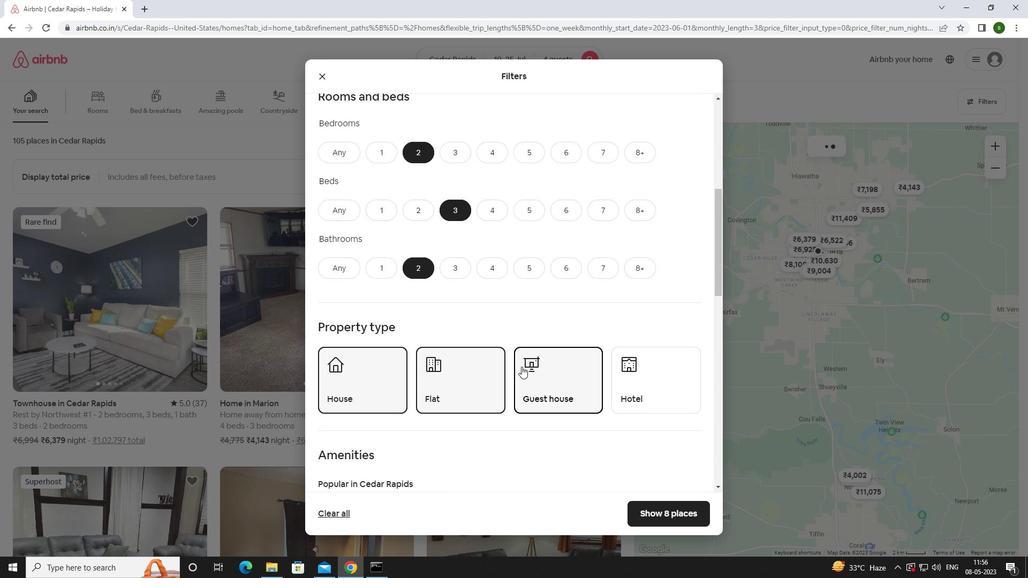 
Action: Mouse scrolled (521, 366) with delta (0, 0)
Screenshot: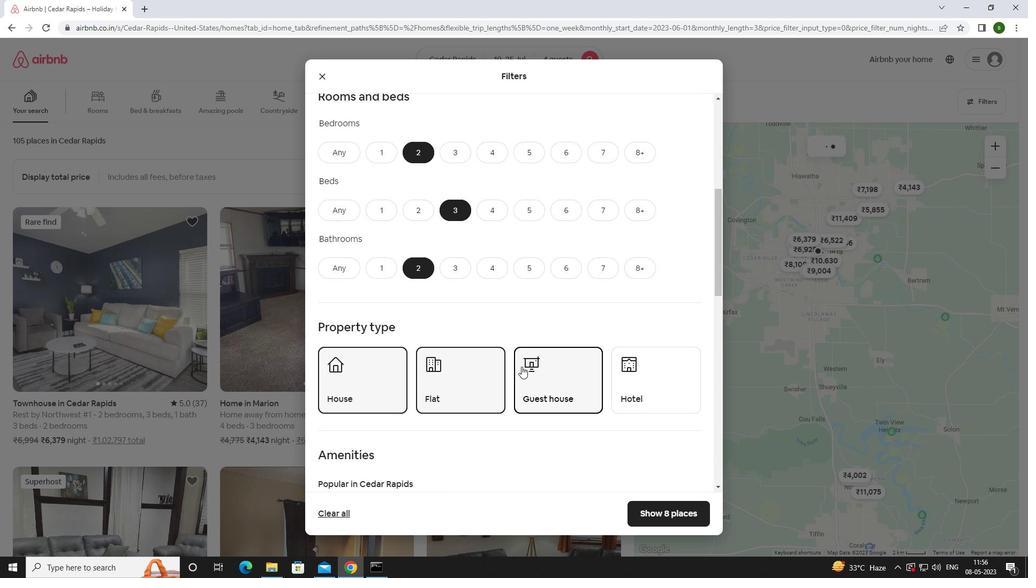 
Action: Mouse scrolled (521, 366) with delta (0, 0)
Screenshot: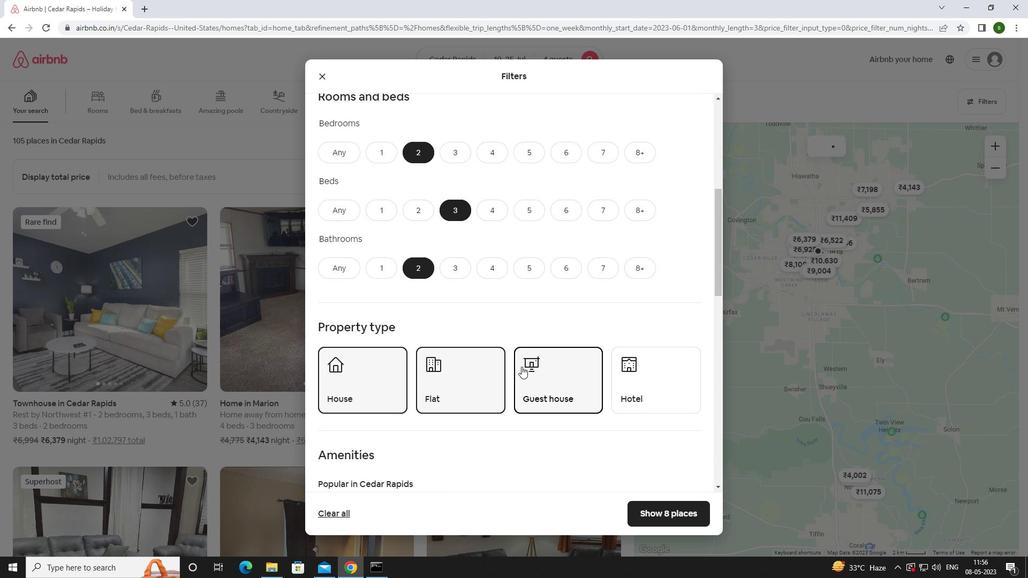 
Action: Mouse moved to (348, 354)
Screenshot: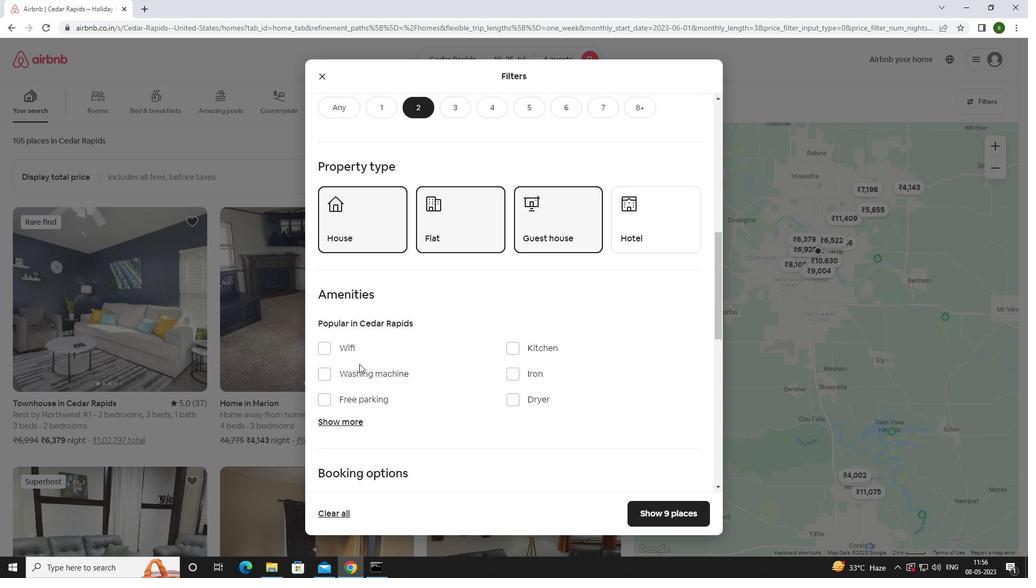 
Action: Mouse pressed left at (348, 354)
Screenshot: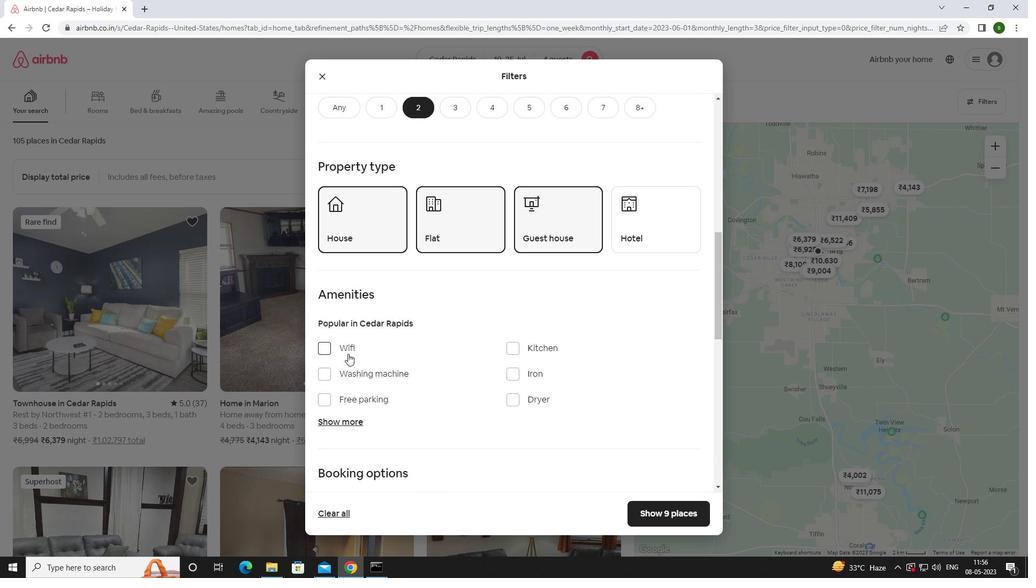 
Action: Mouse moved to (344, 400)
Screenshot: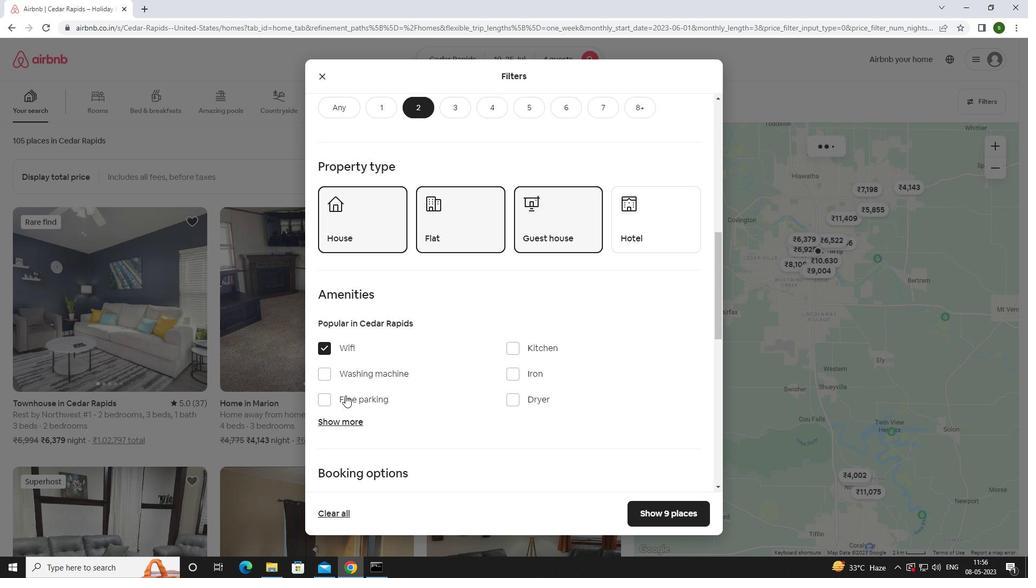 
Action: Mouse pressed left at (344, 400)
Screenshot: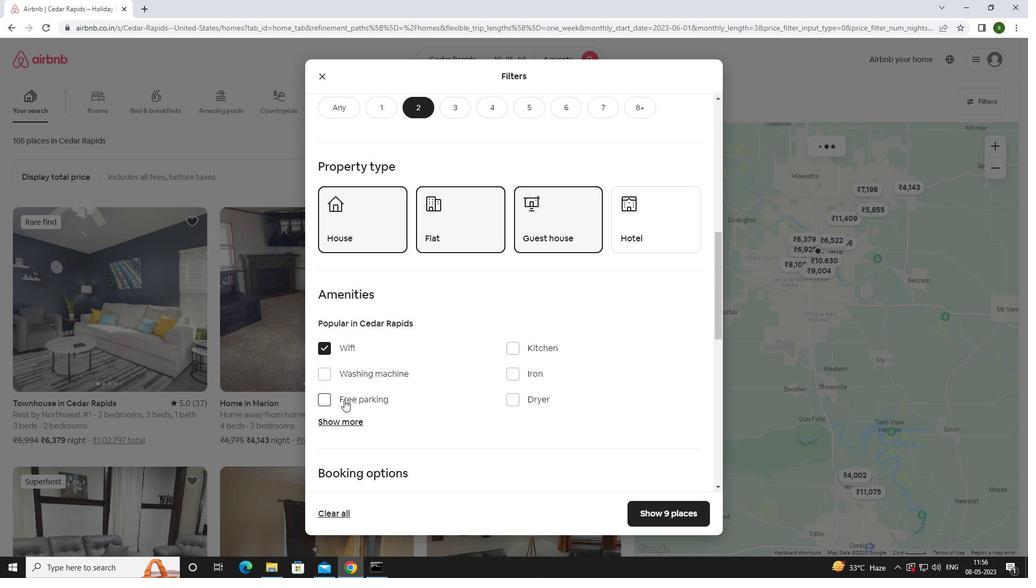 
Action: Mouse moved to (344, 421)
Screenshot: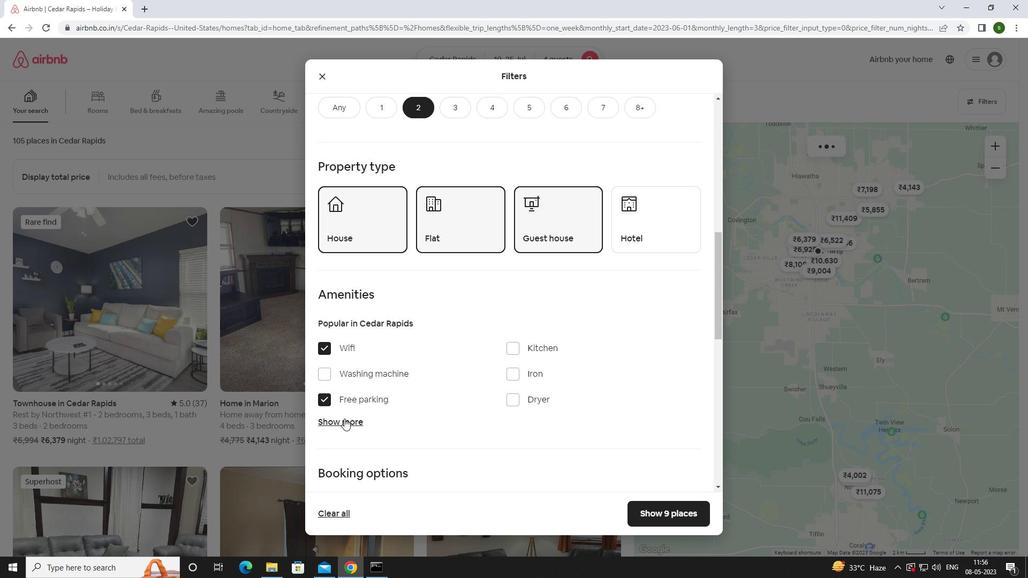 
Action: Mouse pressed left at (344, 421)
Screenshot: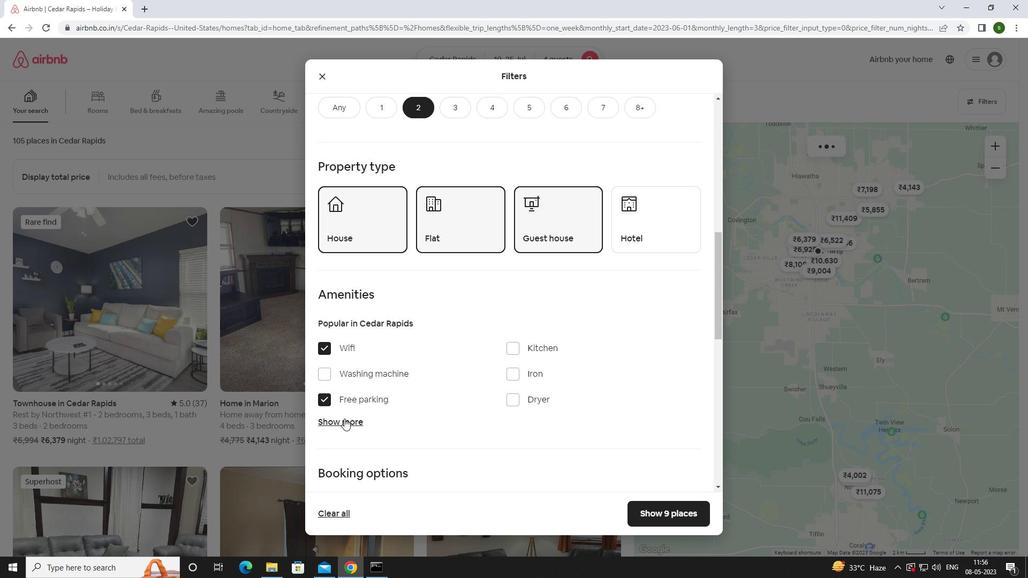
Action: Mouse moved to (437, 377)
Screenshot: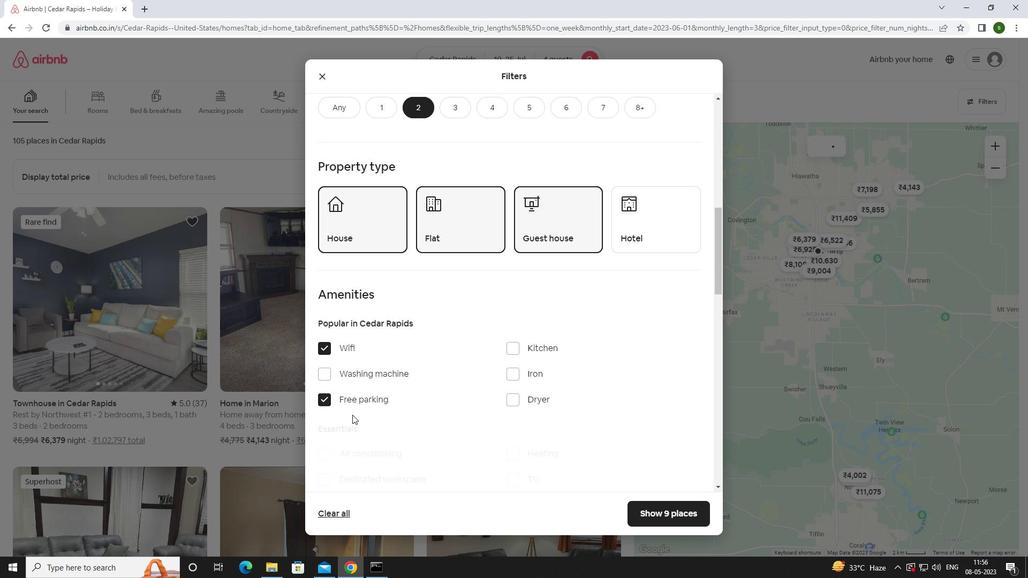 
Action: Mouse scrolled (437, 377) with delta (0, 0)
Screenshot: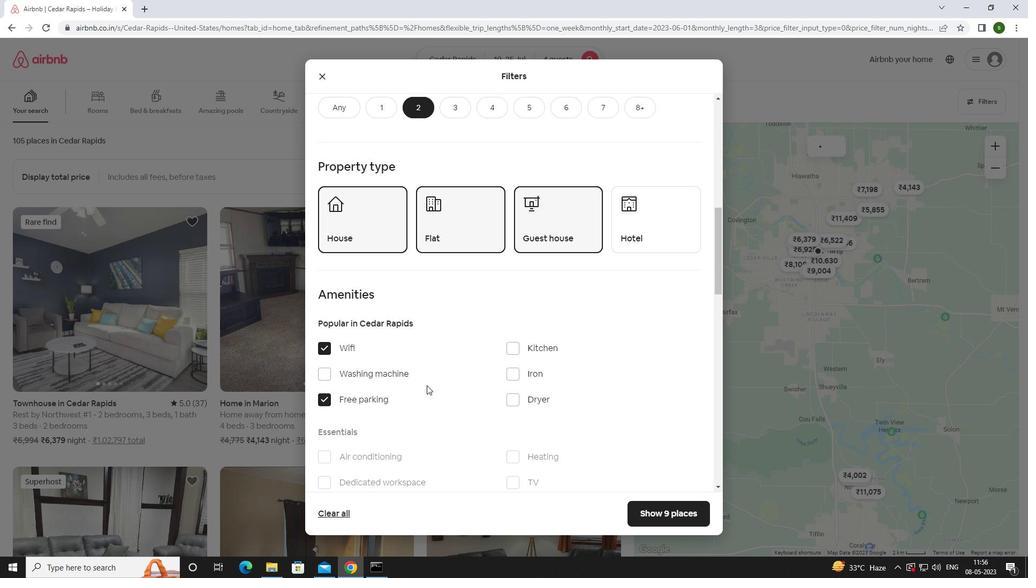 
Action: Mouse scrolled (437, 377) with delta (0, 0)
Screenshot: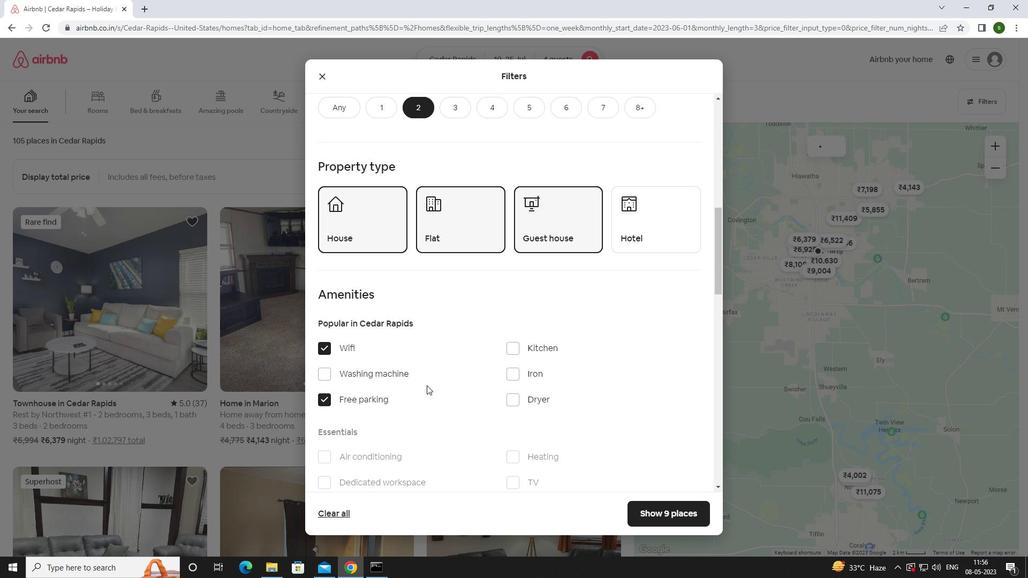 
Action: Mouse scrolled (437, 377) with delta (0, 0)
Screenshot: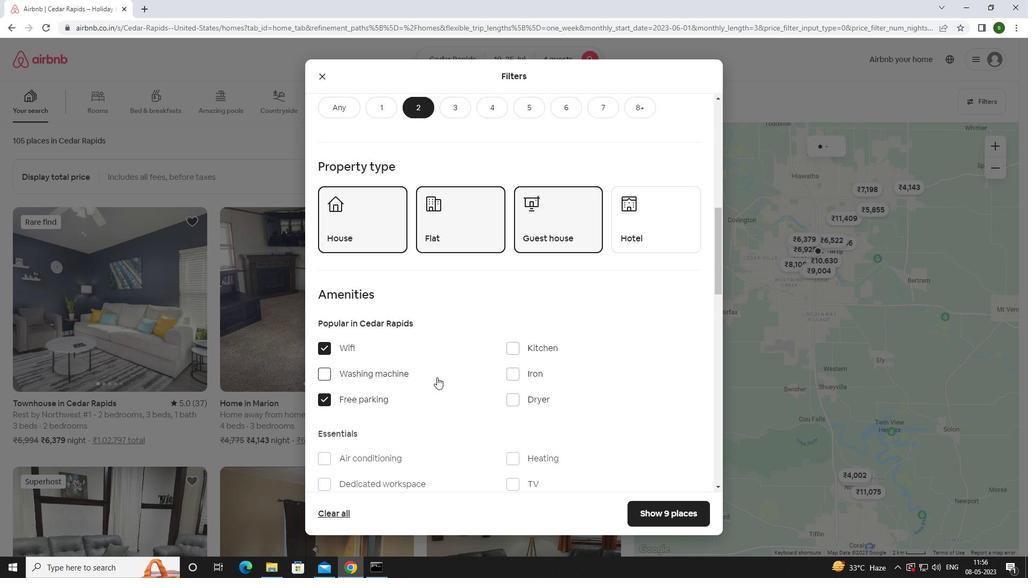 
Action: Mouse moved to (509, 323)
Screenshot: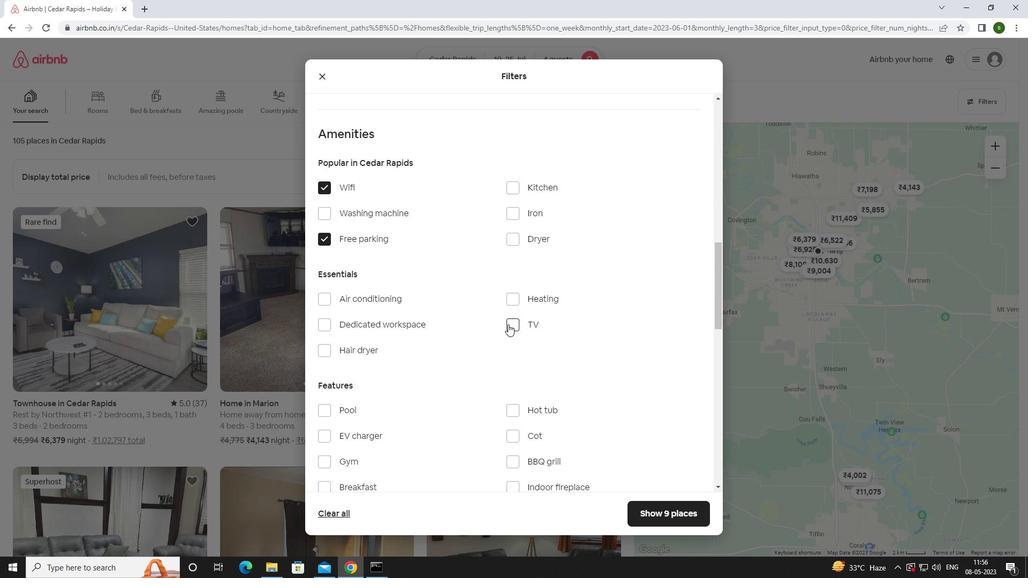 
Action: Mouse pressed left at (509, 323)
Screenshot: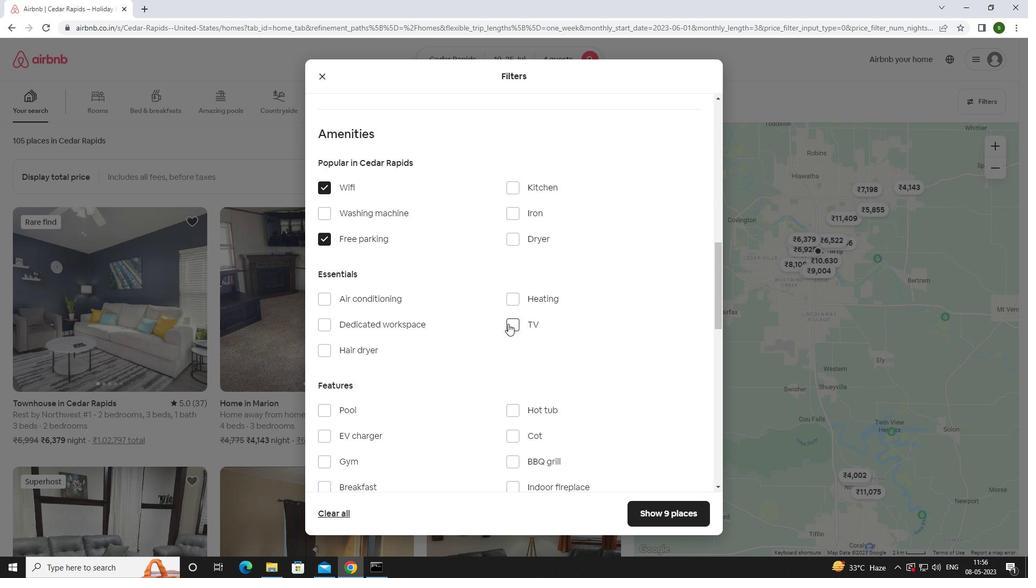 
Action: Mouse moved to (445, 391)
Screenshot: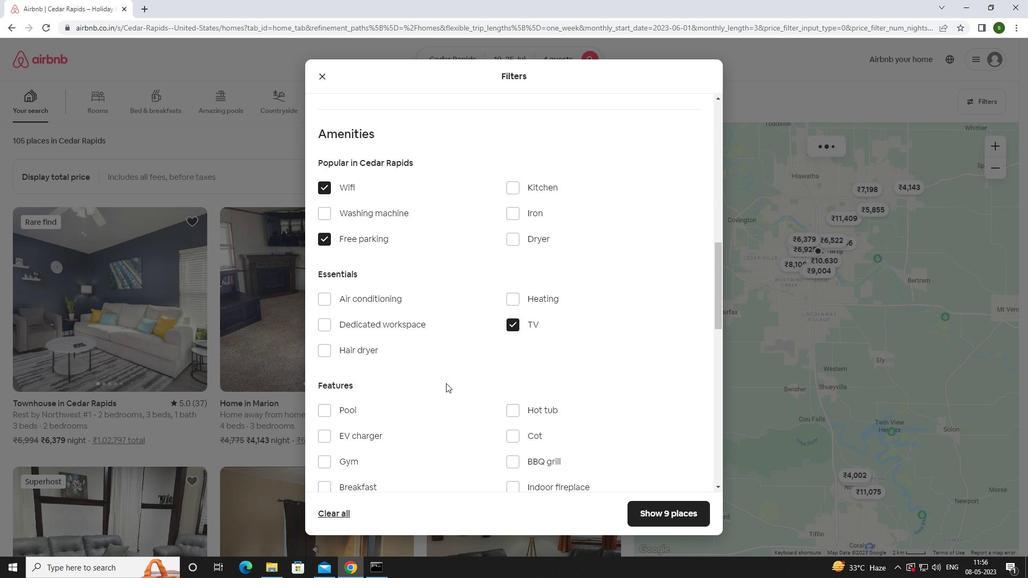 
Action: Mouse scrolled (445, 390) with delta (0, 0)
Screenshot: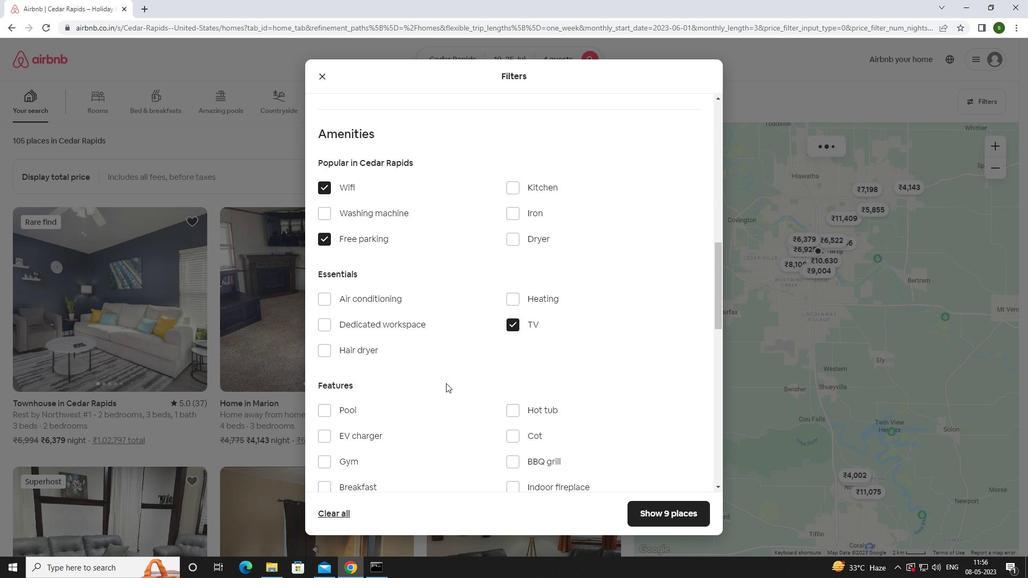 
Action: Mouse moved to (445, 391)
Screenshot: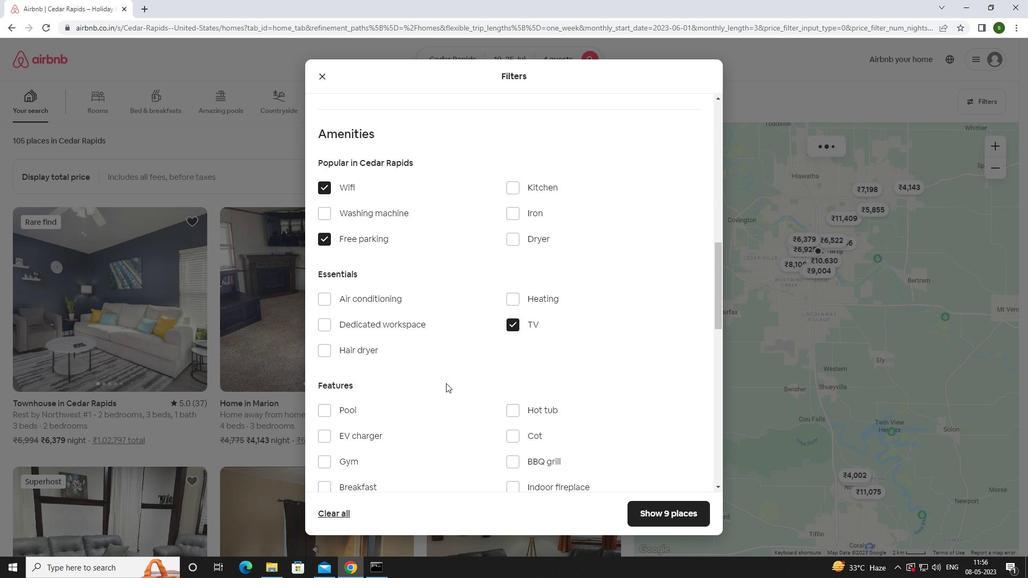 
Action: Mouse scrolled (445, 391) with delta (0, 0)
Screenshot: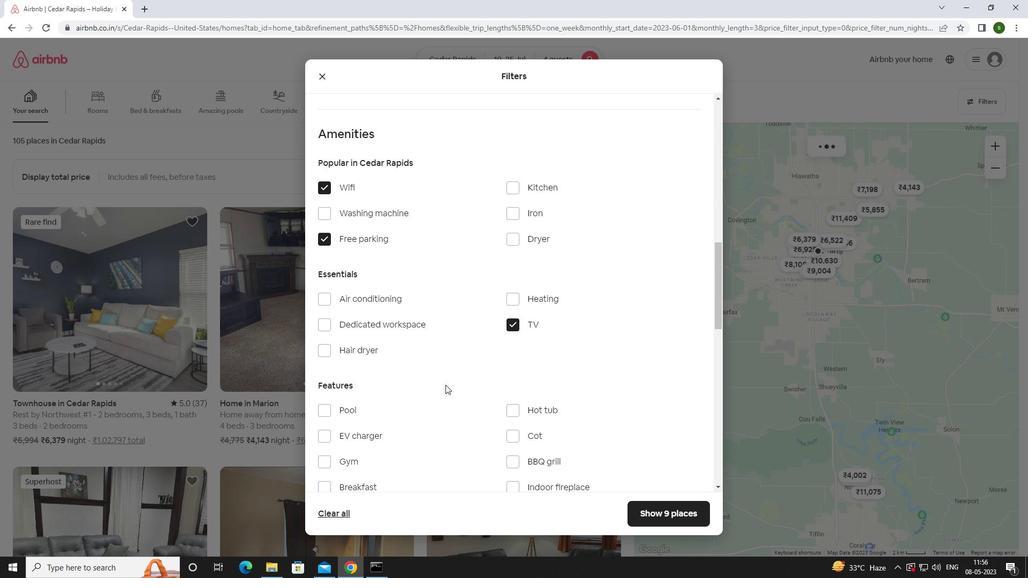 
Action: Mouse moved to (445, 391)
Screenshot: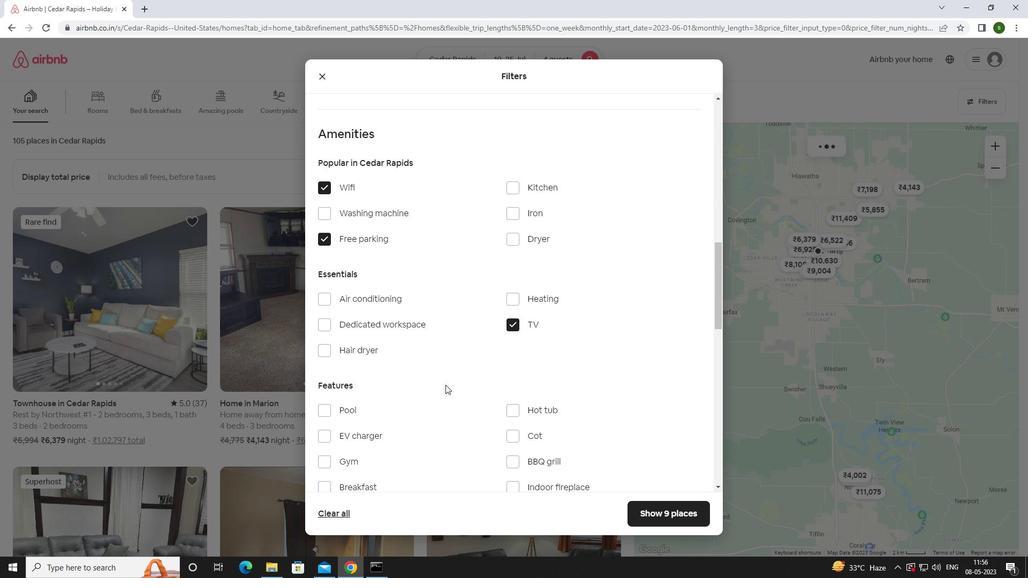 
Action: Mouse scrolled (445, 391) with delta (0, 0)
Screenshot: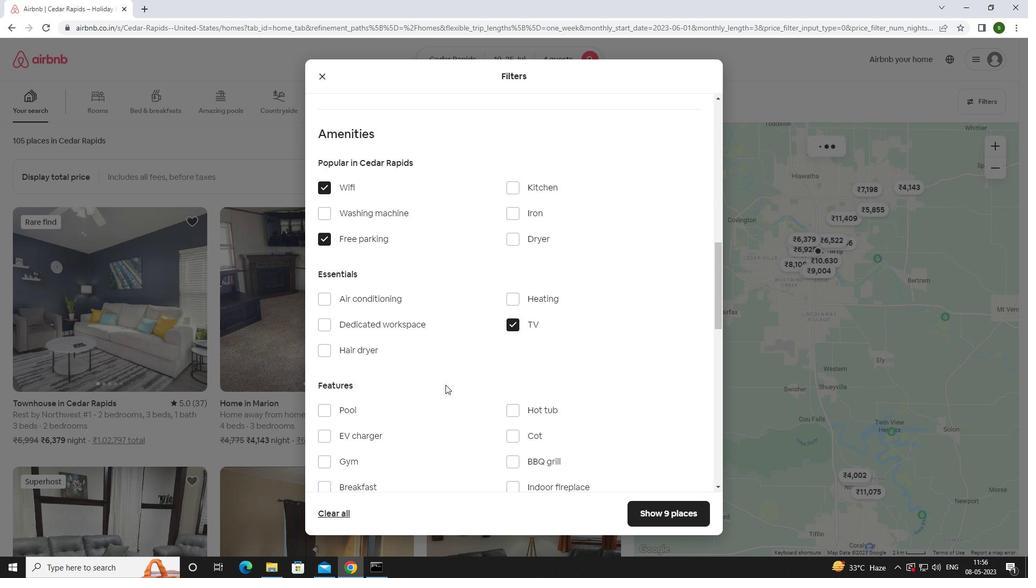 
Action: Mouse moved to (338, 307)
Screenshot: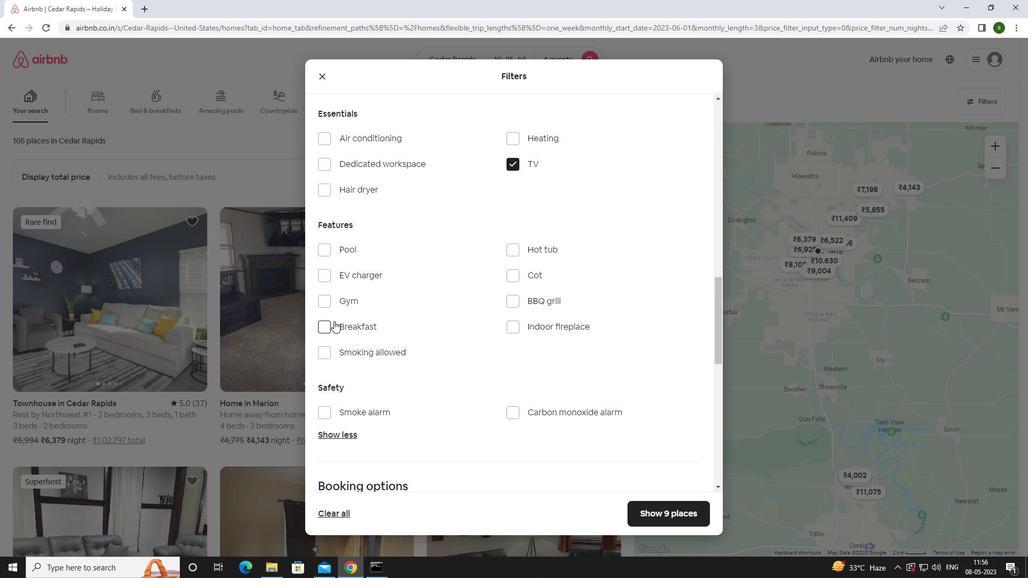 
Action: Mouse pressed left at (338, 307)
Screenshot: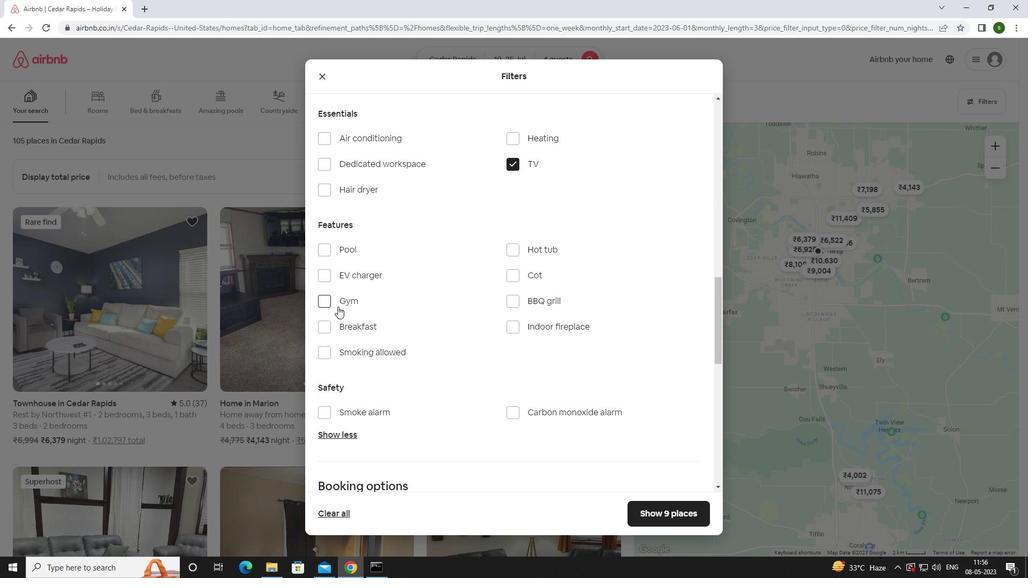 
Action: Mouse moved to (338, 329)
Screenshot: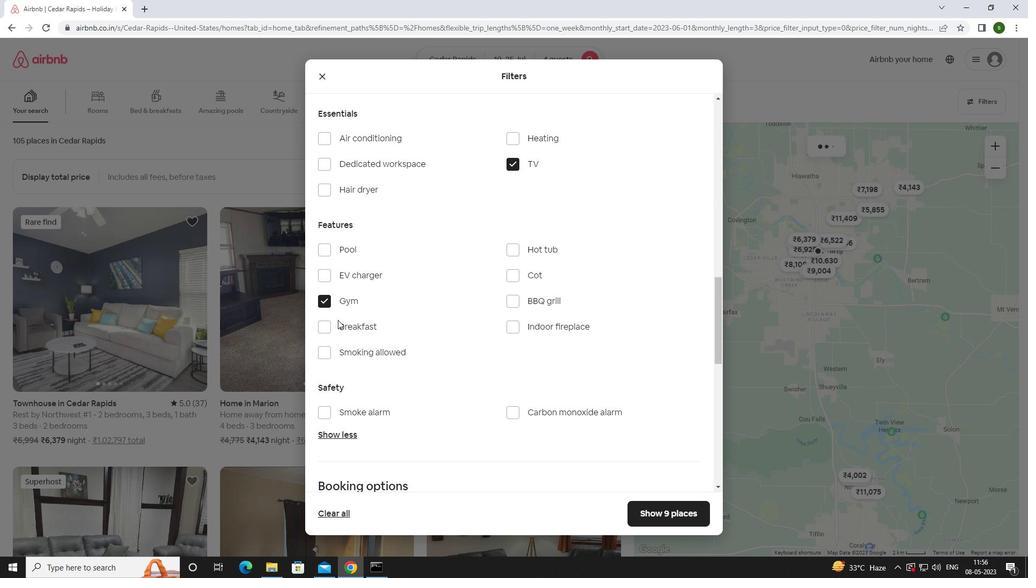 
Action: Mouse pressed left at (338, 329)
Screenshot: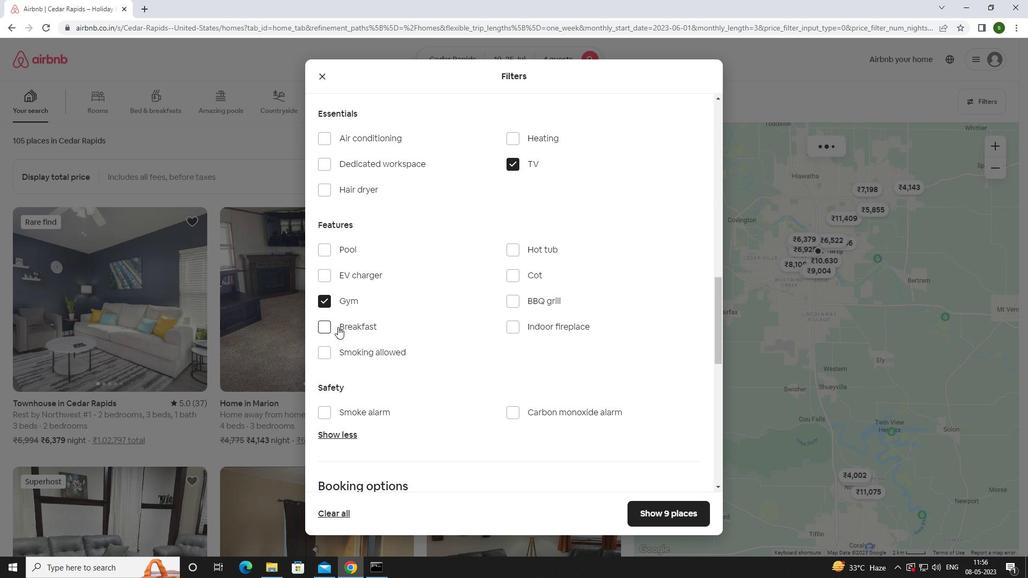 
Action: Mouse moved to (458, 371)
Screenshot: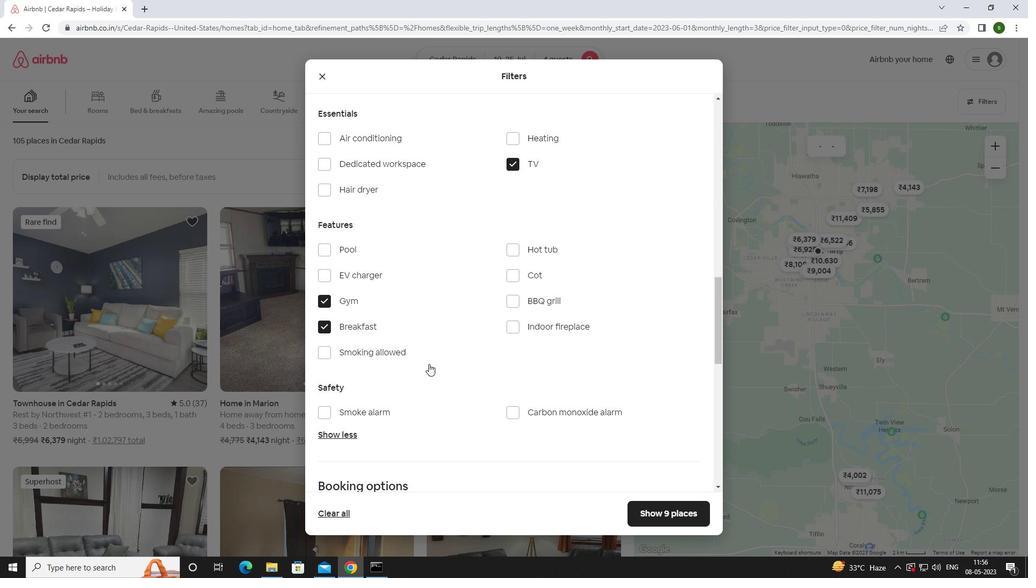
Action: Mouse scrolled (458, 371) with delta (0, 0)
Screenshot: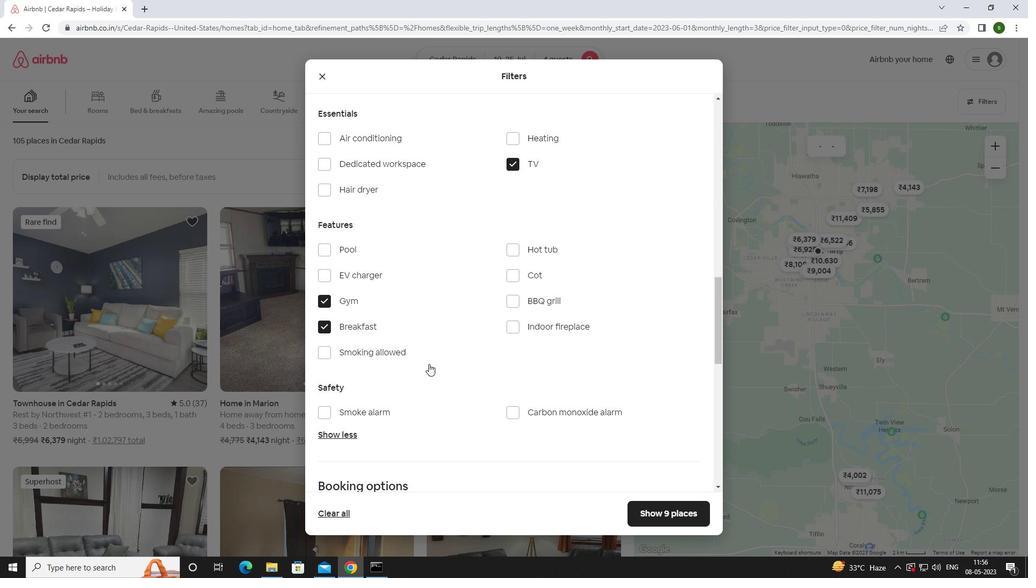 
Action: Mouse scrolled (458, 371) with delta (0, 0)
Screenshot: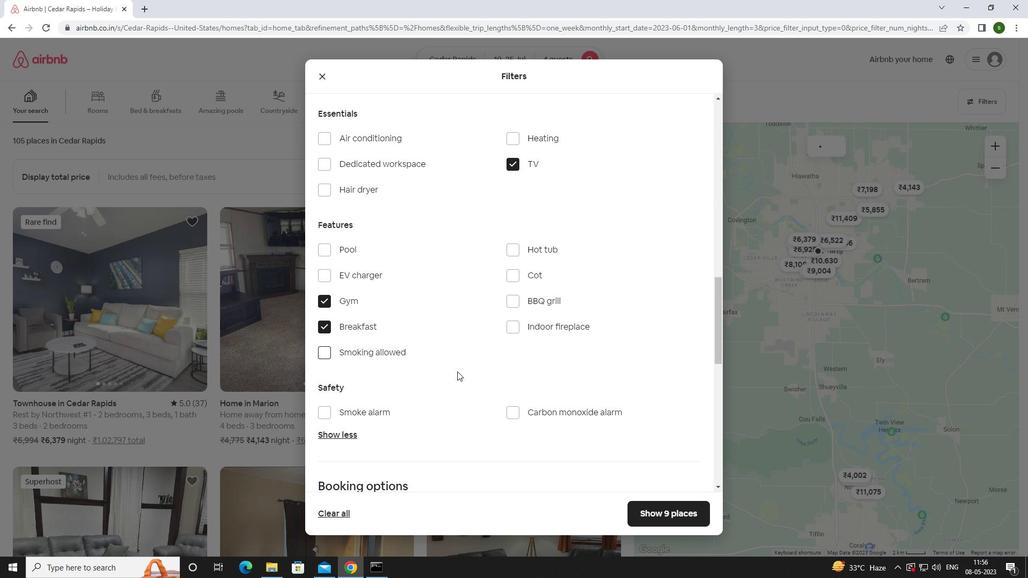 
Action: Mouse moved to (458, 372)
Screenshot: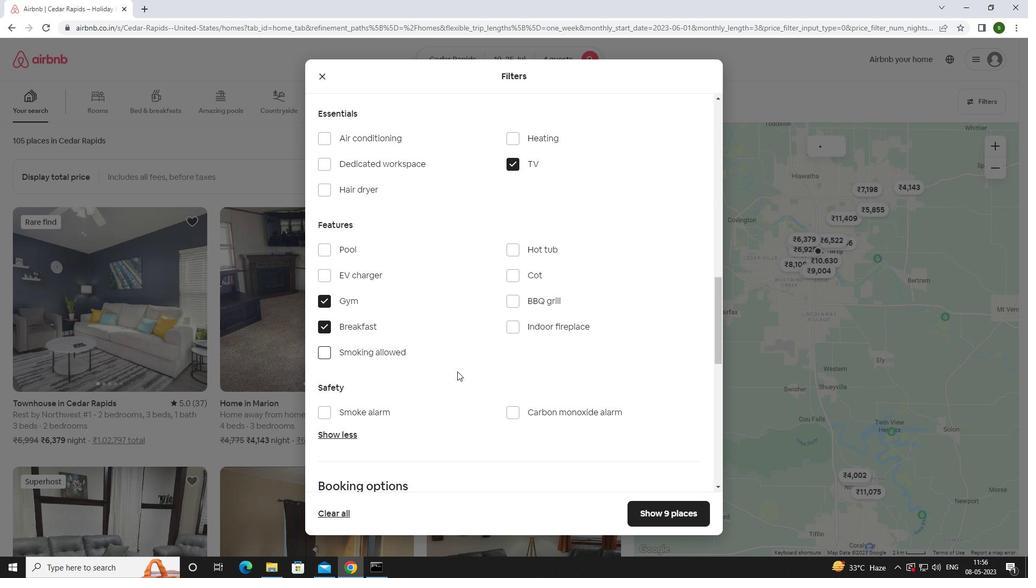 
Action: Mouse scrolled (458, 371) with delta (0, 0)
Screenshot: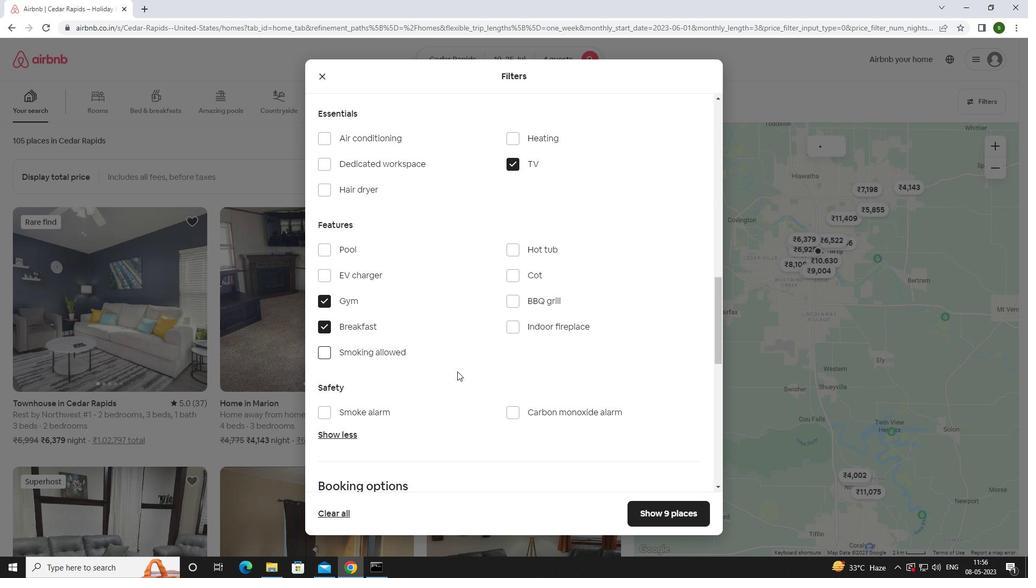 
Action: Mouse scrolled (458, 371) with delta (0, 0)
Screenshot: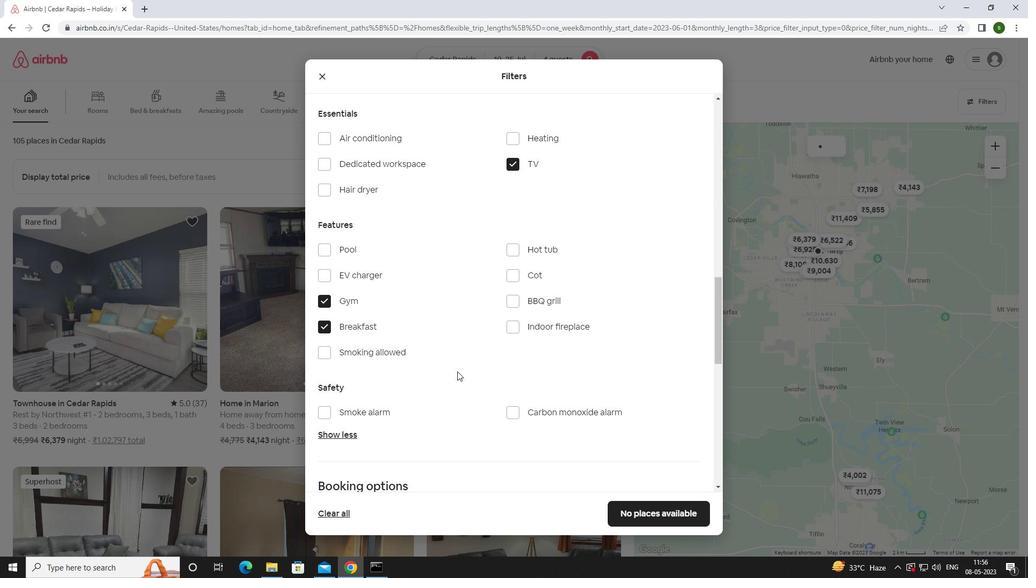 
Action: Mouse moved to (458, 372)
Screenshot: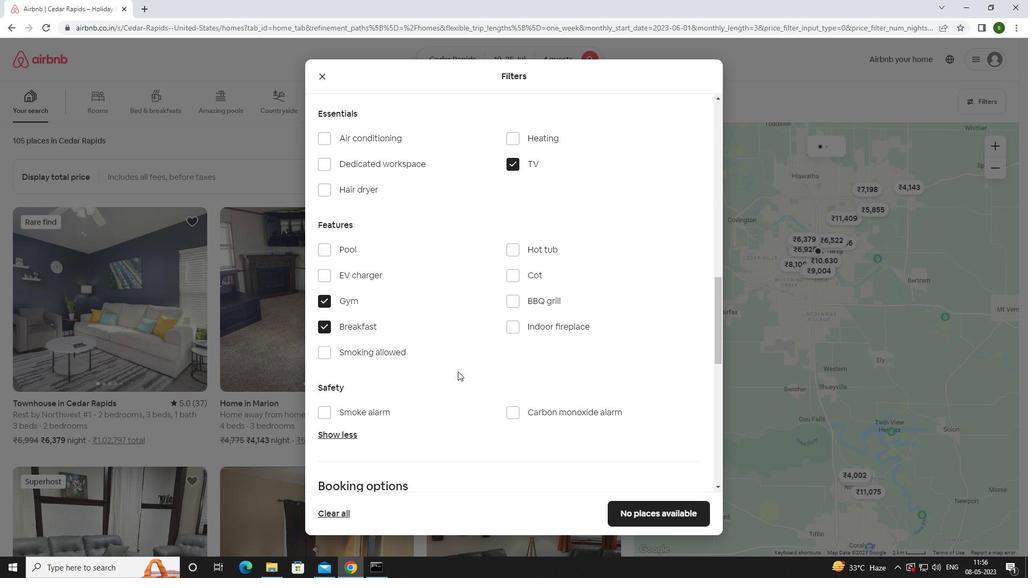 
Action: Mouse scrolled (458, 372) with delta (0, 0)
Screenshot: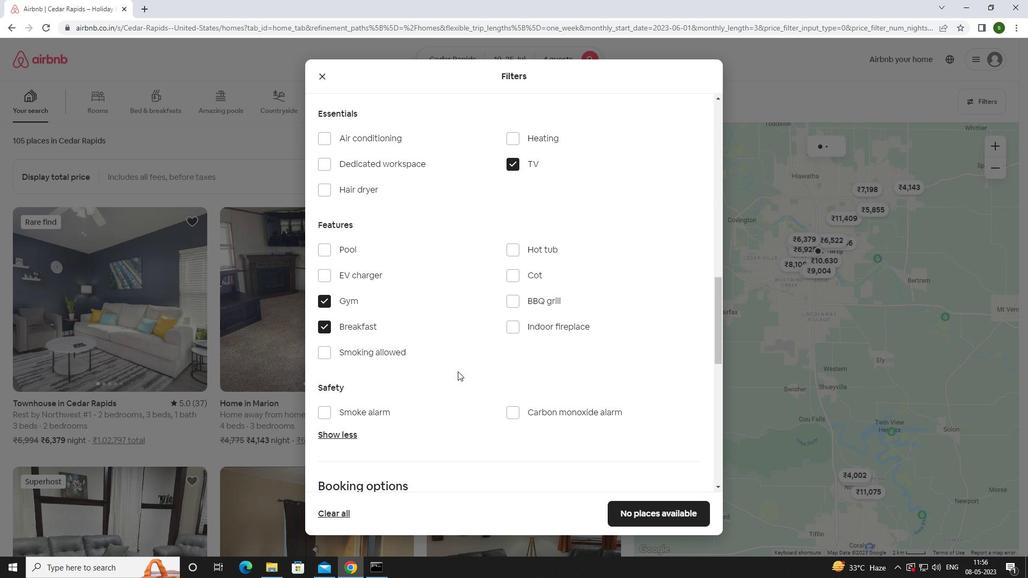 
Action: Mouse scrolled (458, 372) with delta (0, 0)
Screenshot: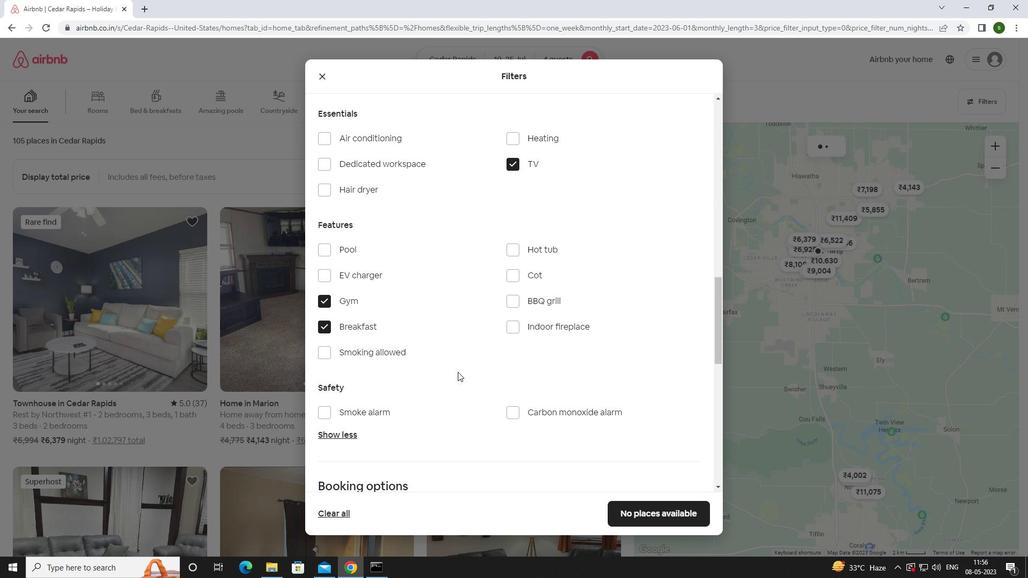
Action: Mouse moved to (674, 230)
Screenshot: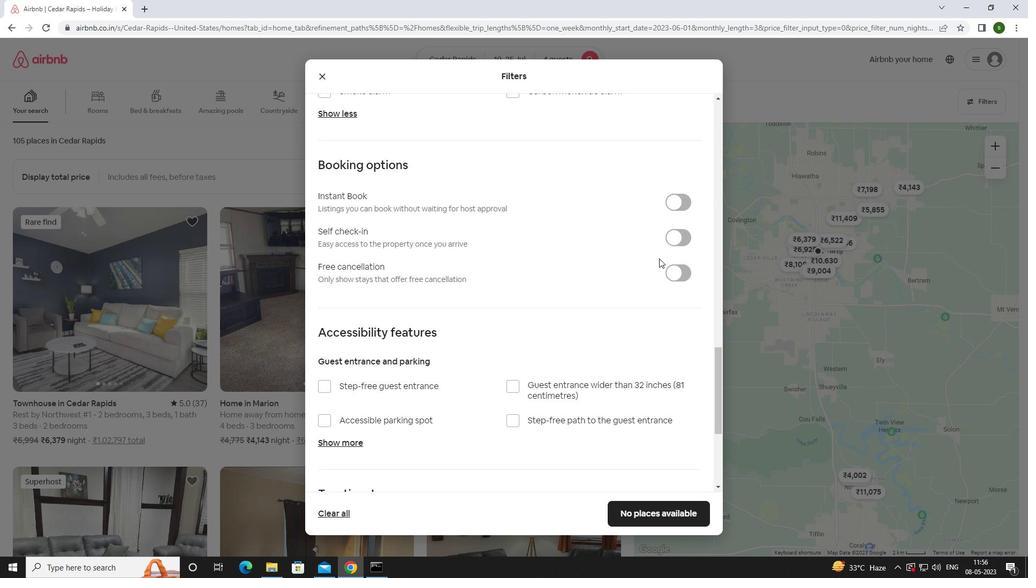 
Action: Mouse pressed left at (674, 230)
Screenshot: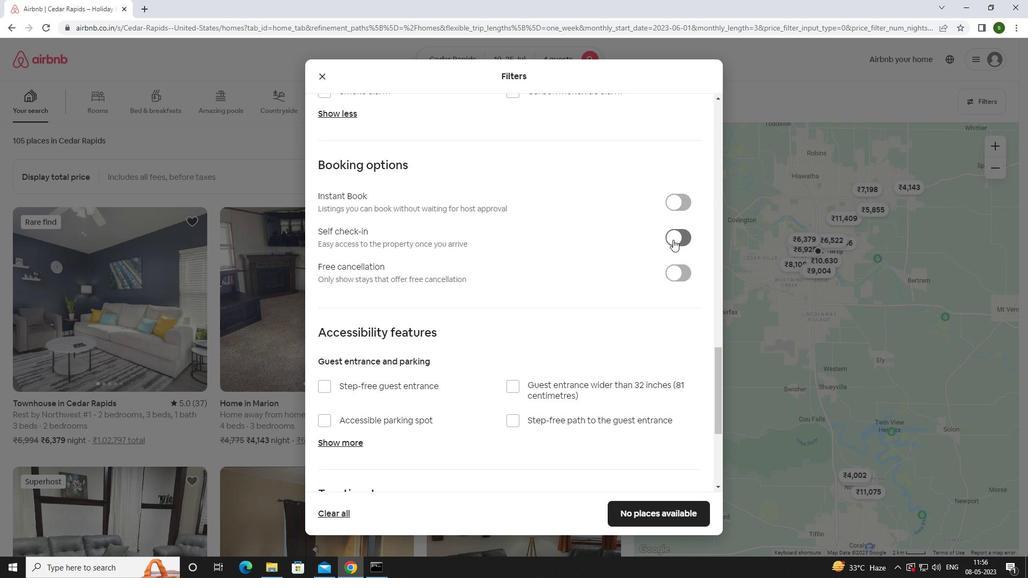 
Action: Mouse moved to (402, 371)
Screenshot: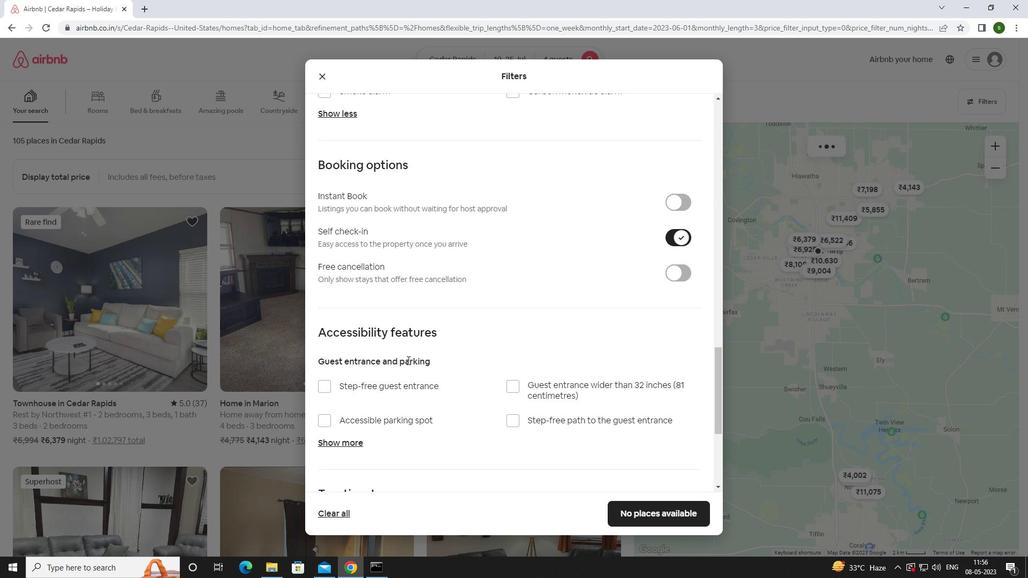 
Action: Mouse scrolled (402, 371) with delta (0, 0)
Screenshot: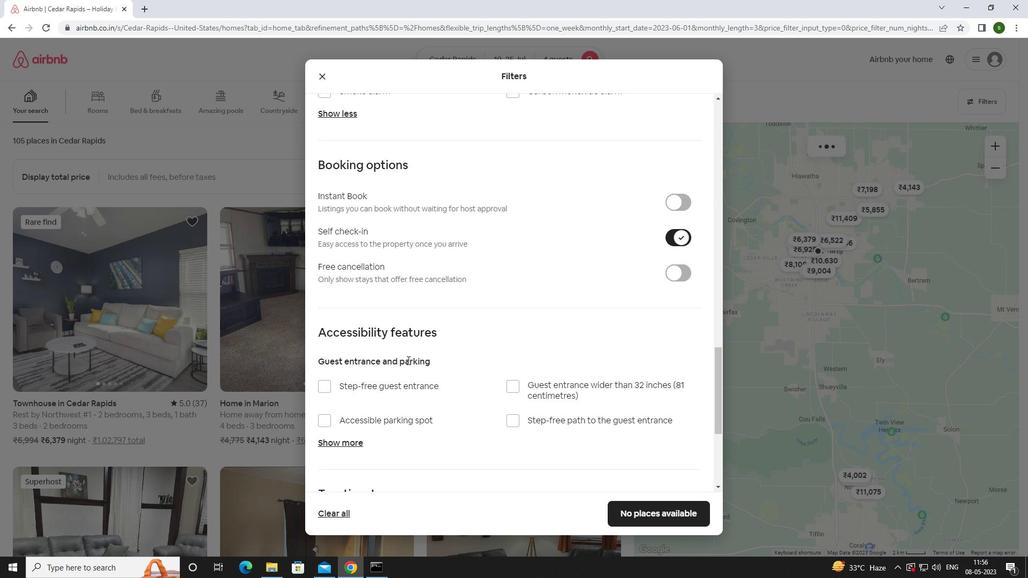 
Action: Mouse moved to (402, 372)
Screenshot: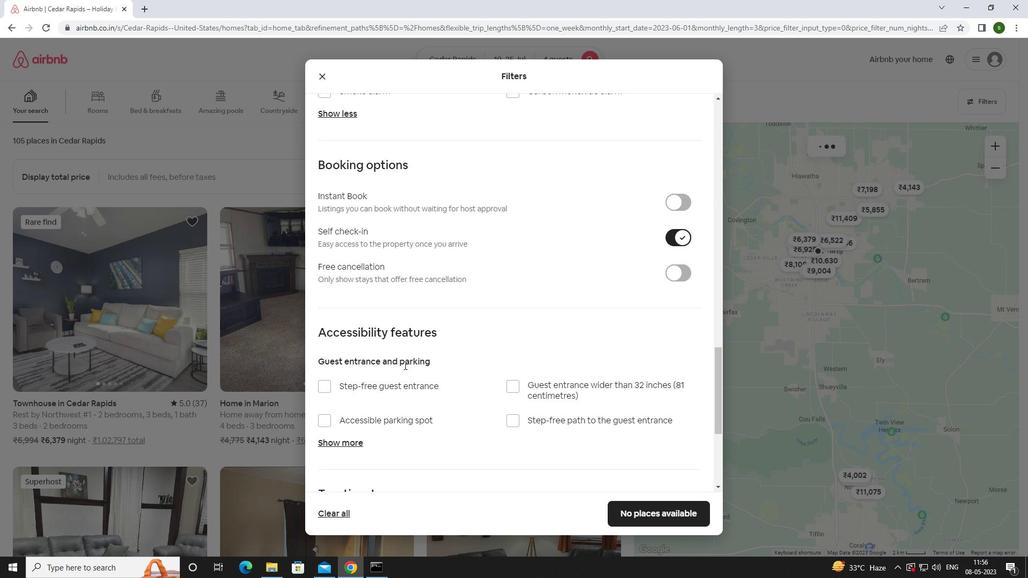 
Action: Mouse scrolled (402, 372) with delta (0, 0)
Screenshot: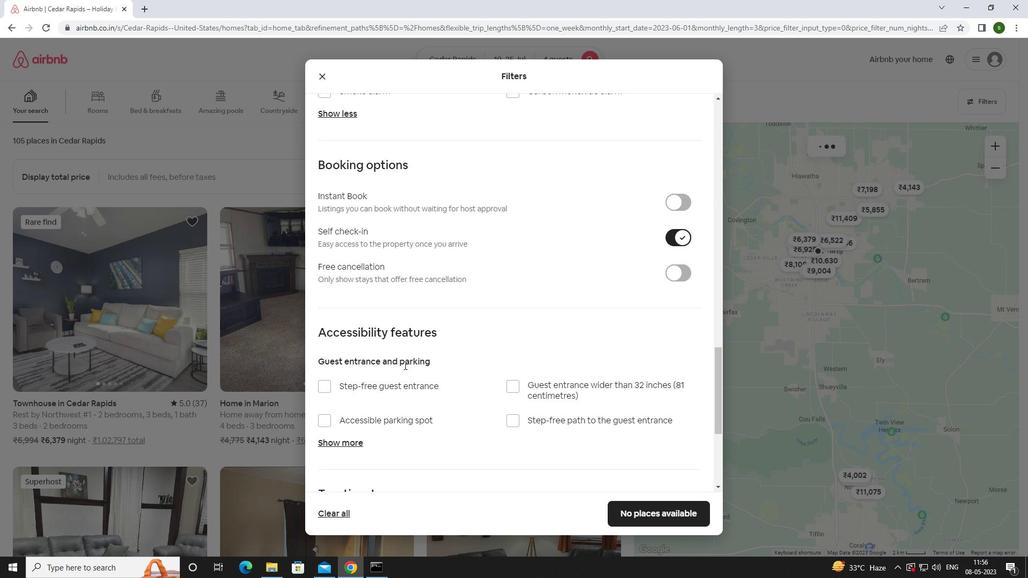 
Action: Mouse scrolled (402, 372) with delta (0, 0)
Screenshot: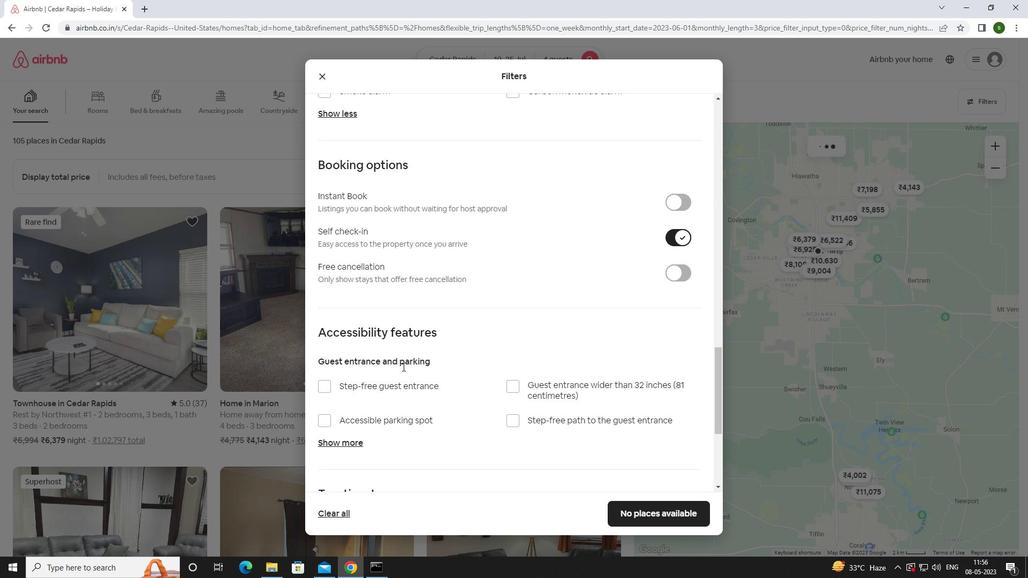
Action: Mouse moved to (402, 372)
Screenshot: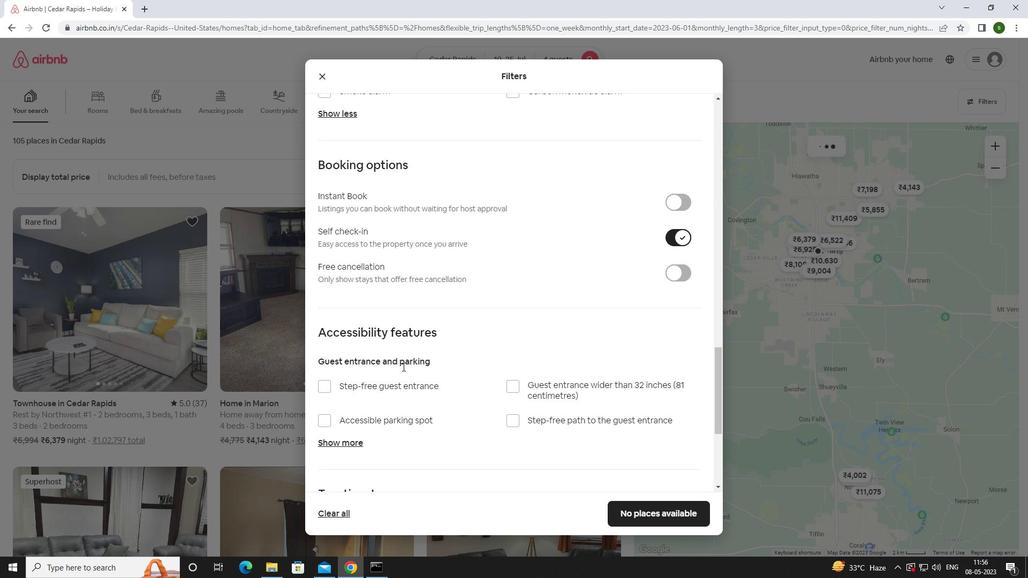 
Action: Mouse scrolled (402, 372) with delta (0, 0)
Screenshot: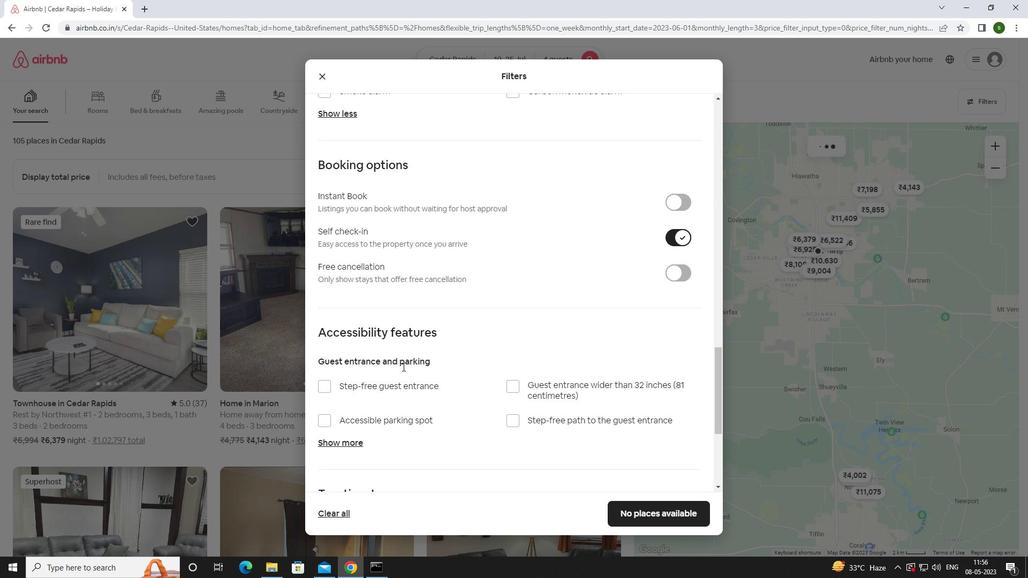 
Action: Mouse moved to (402, 373)
Screenshot: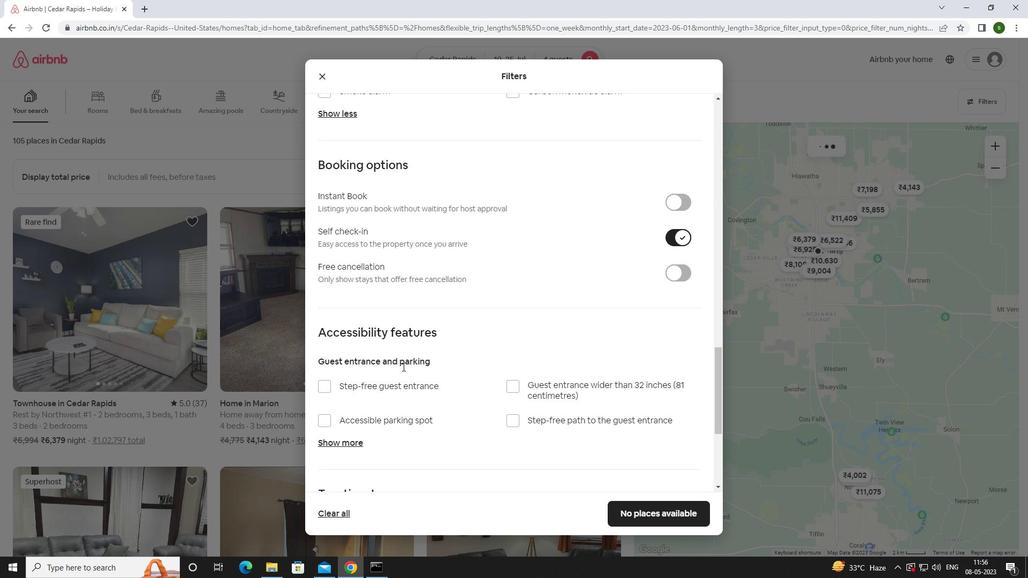 
Action: Mouse scrolled (402, 372) with delta (0, 0)
Screenshot: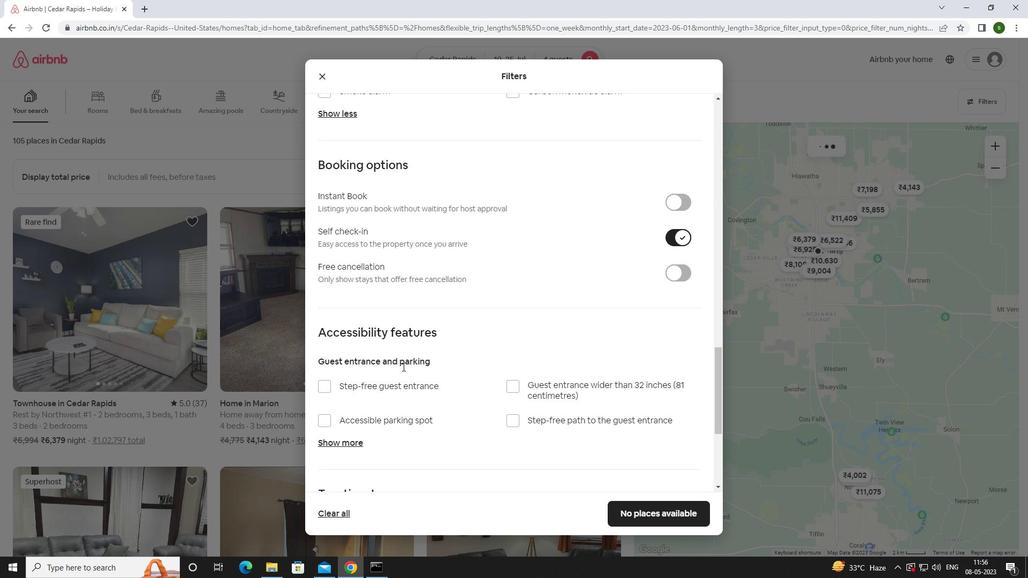 
Action: Mouse moved to (402, 375)
Screenshot: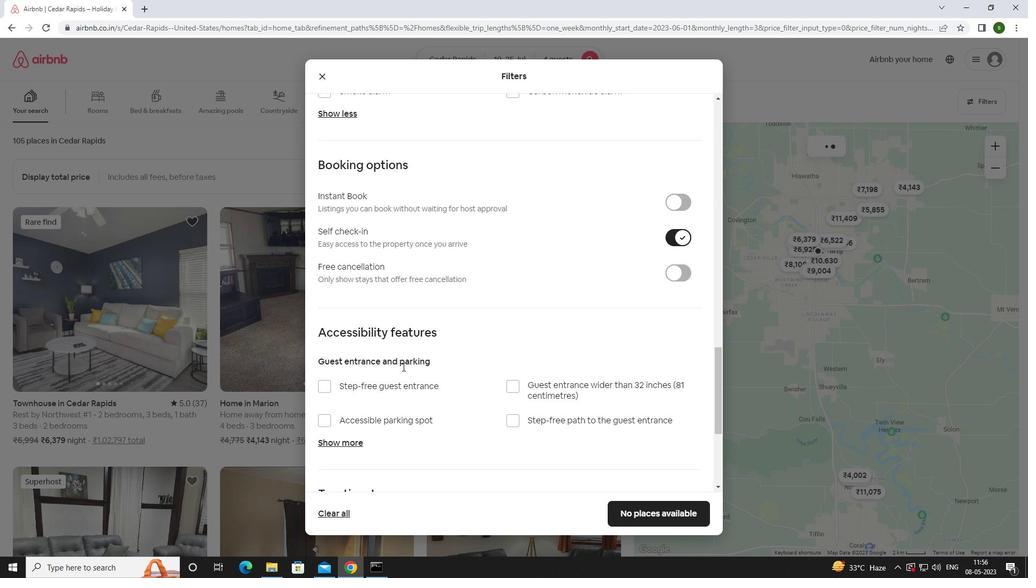 
Action: Mouse scrolled (402, 374) with delta (0, 0)
Screenshot: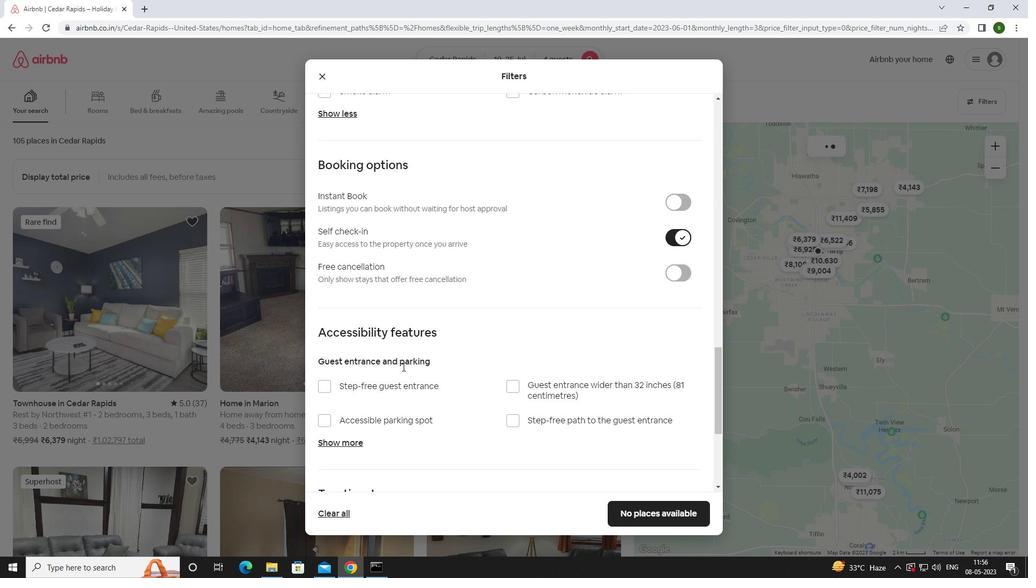
Action: Mouse moved to (363, 416)
Screenshot: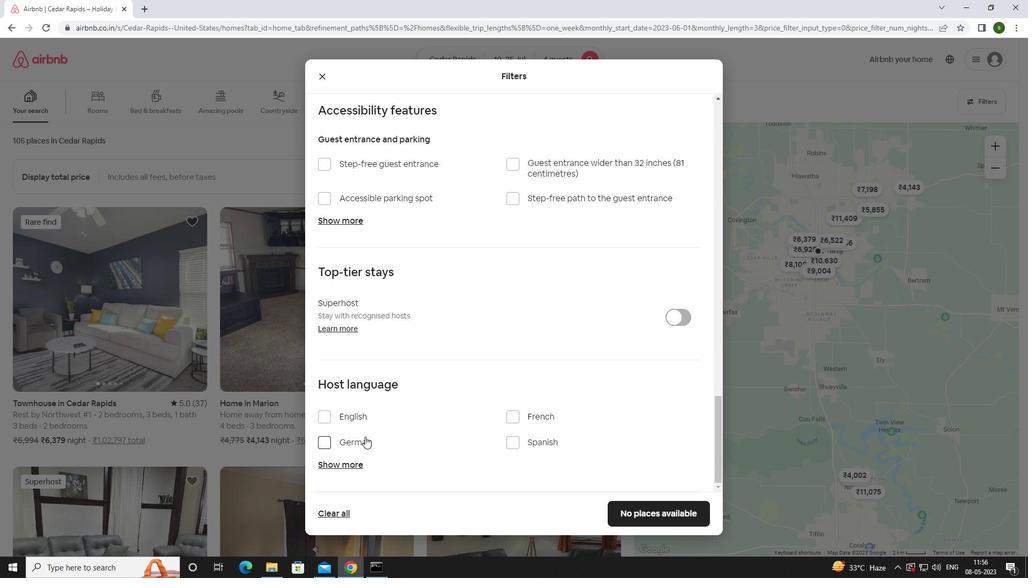 
Action: Mouse pressed left at (363, 416)
Screenshot: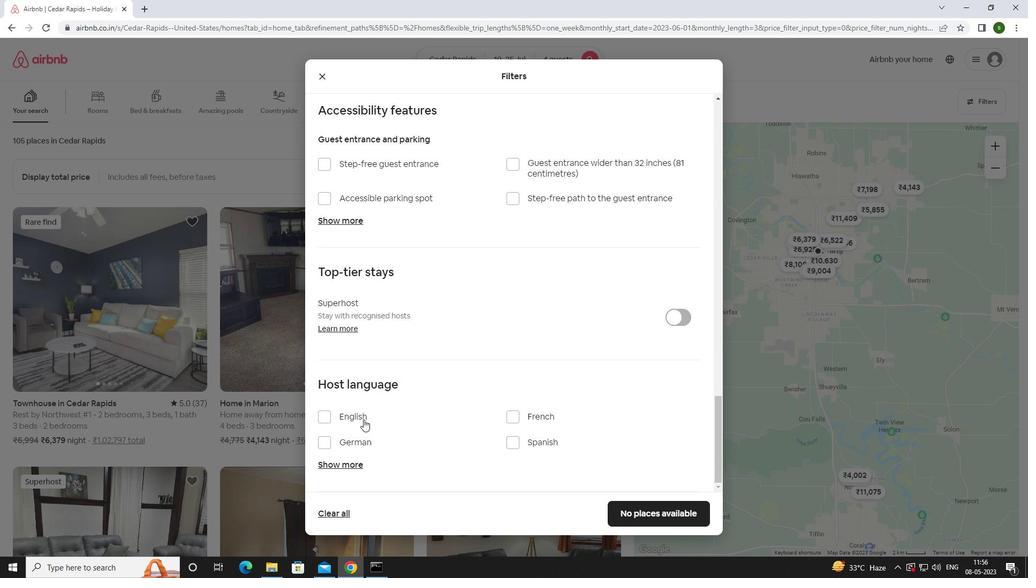 
Action: Mouse moved to (632, 505)
Screenshot: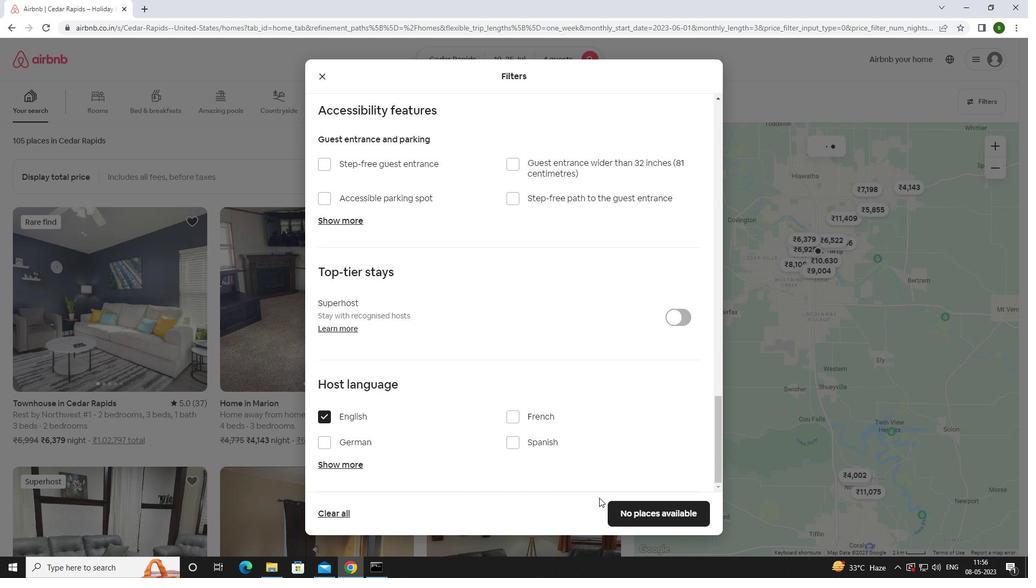 
Action: Mouse pressed left at (632, 505)
Screenshot: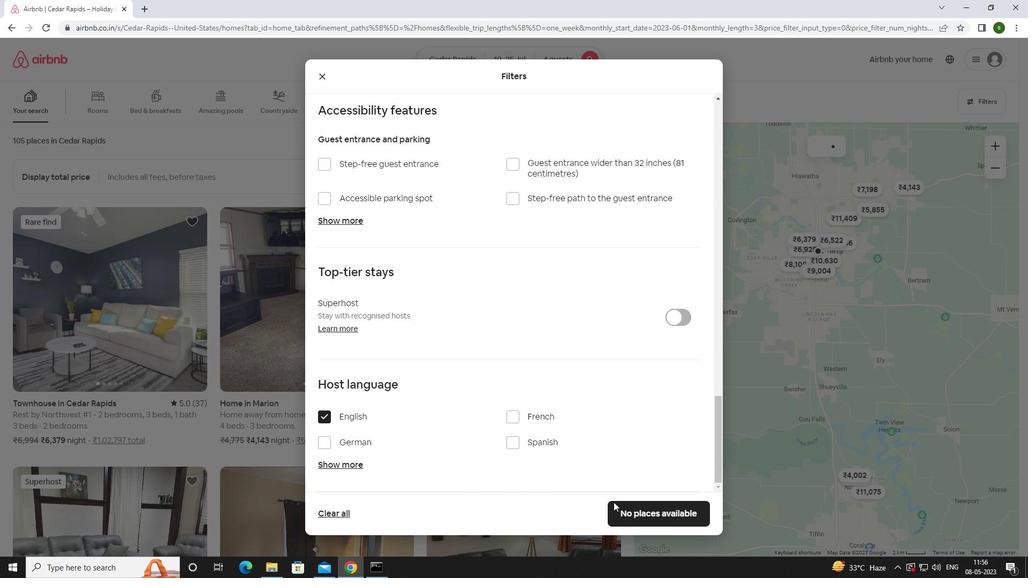
Action: Mouse moved to (332, 315)
Screenshot: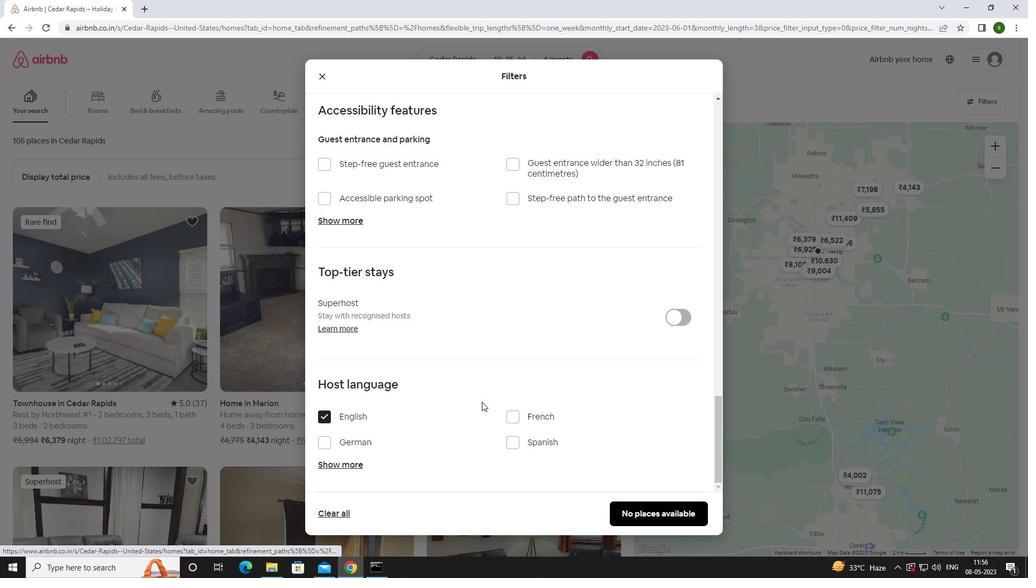 
